 Task: Send an email with the signature Lorena Ramirez with the subject Request for feedback on an investor presentation and the message I am writing to request a review of the project stakeholder analysis. from softage.3@softage.net to softage.2@softage.net with an attached audio file Audio_press_release.mp3 and move the email from Sent Items to the folder Performance metrics
Action: Mouse moved to (188, 219)
Screenshot: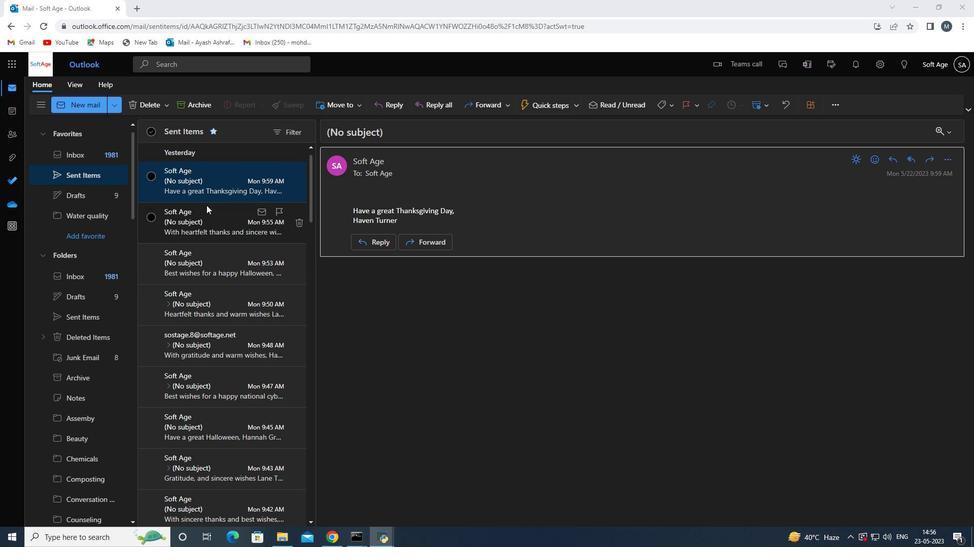 
Action: Mouse scrolled (188, 220) with delta (0, 0)
Screenshot: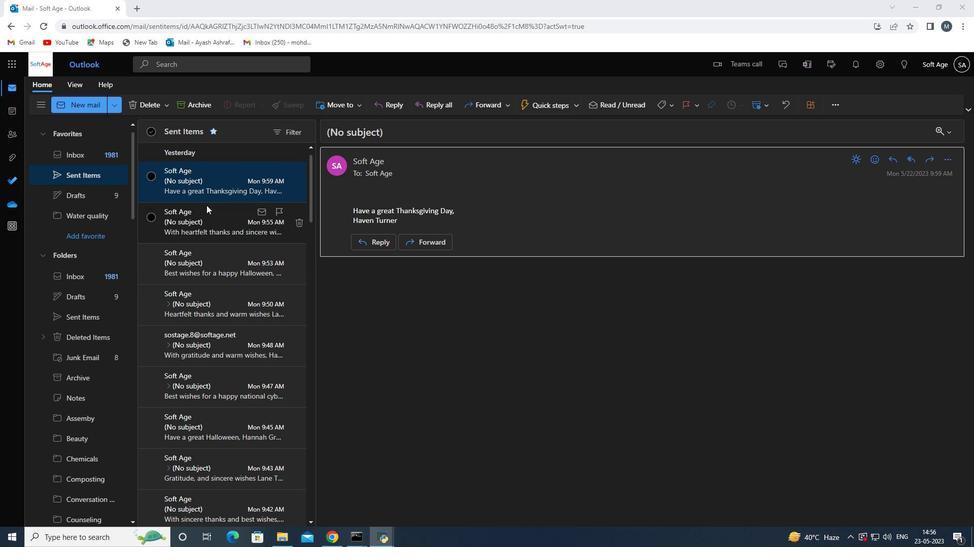 
Action: Mouse scrolled (188, 220) with delta (0, 0)
Screenshot: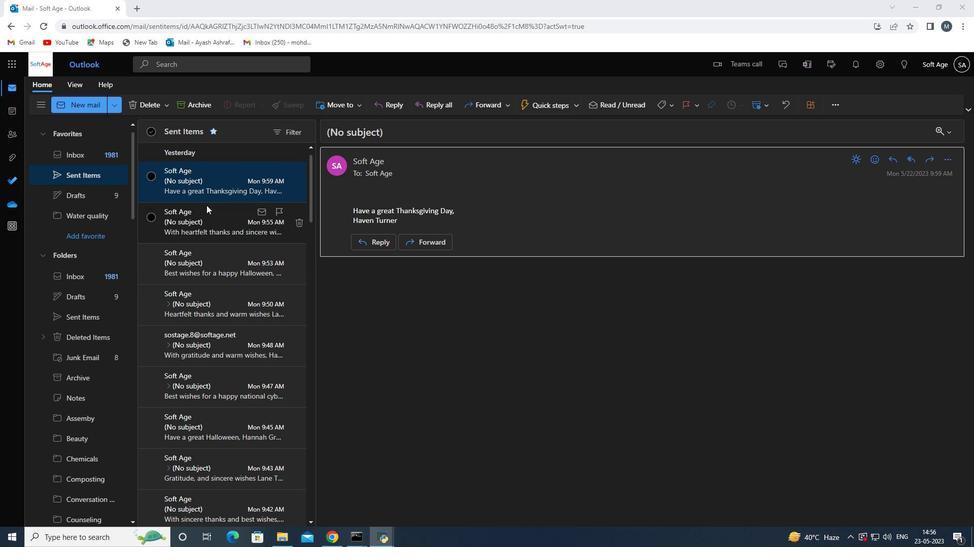 
Action: Mouse scrolled (188, 220) with delta (0, 0)
Screenshot: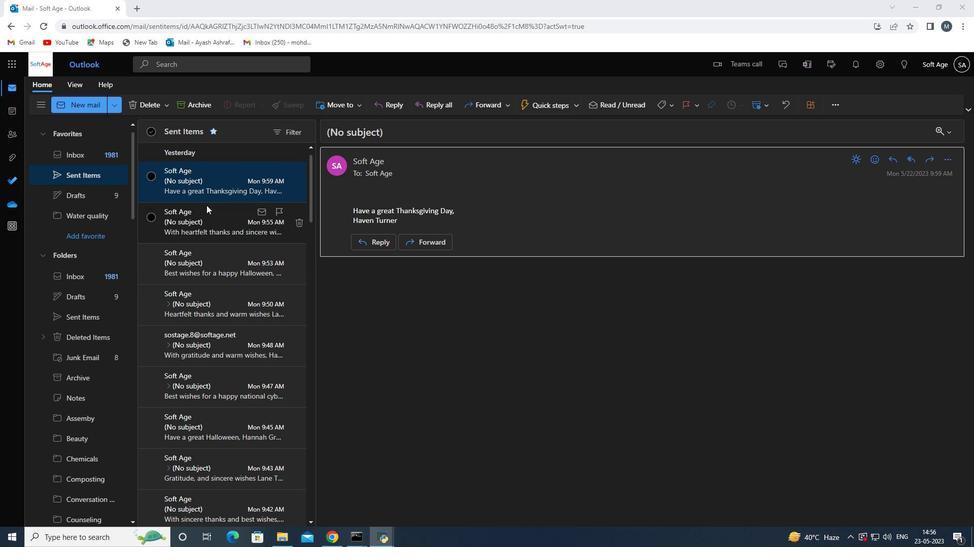 
Action: Mouse scrolled (188, 220) with delta (0, 0)
Screenshot: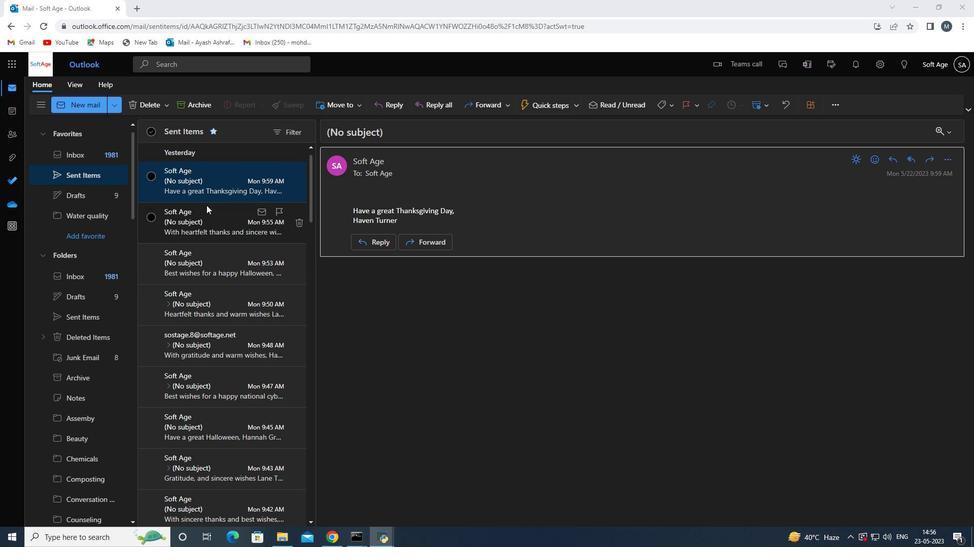 
Action: Mouse moved to (86, 154)
Screenshot: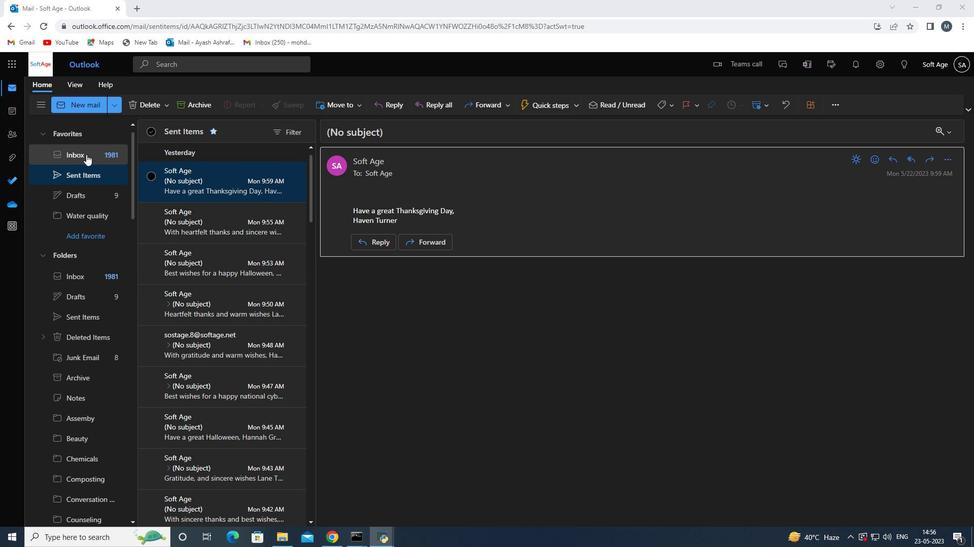 
Action: Mouse pressed left at (86, 154)
Screenshot: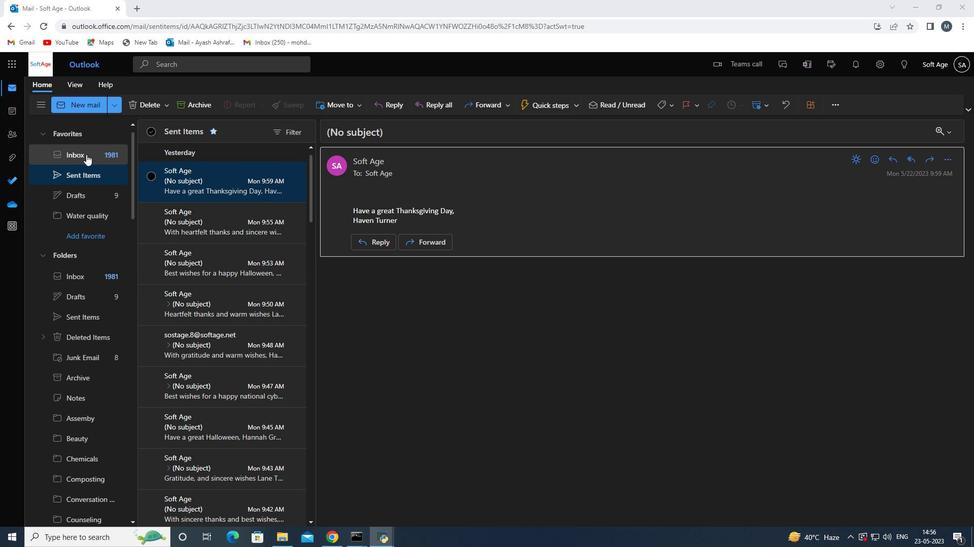 
Action: Mouse moved to (70, 104)
Screenshot: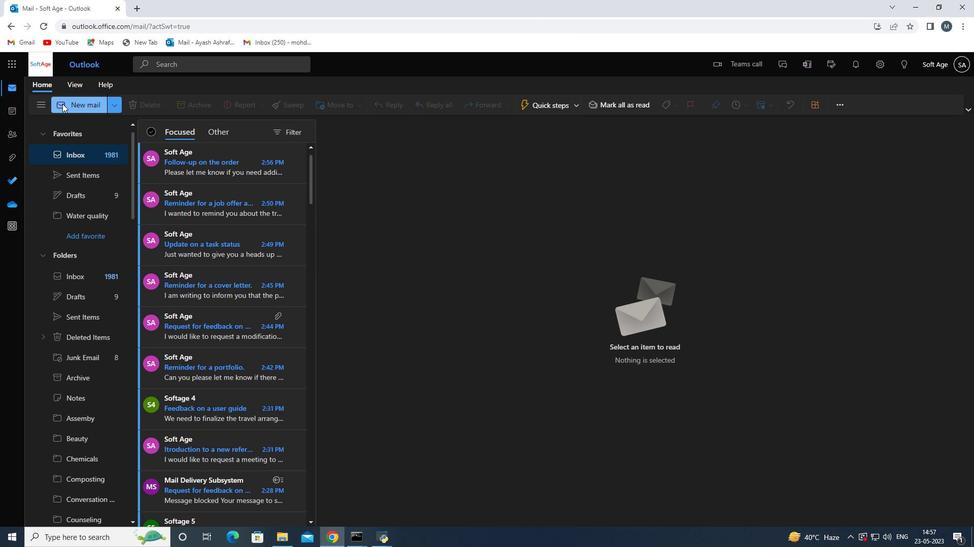 
Action: Mouse pressed left at (70, 104)
Screenshot: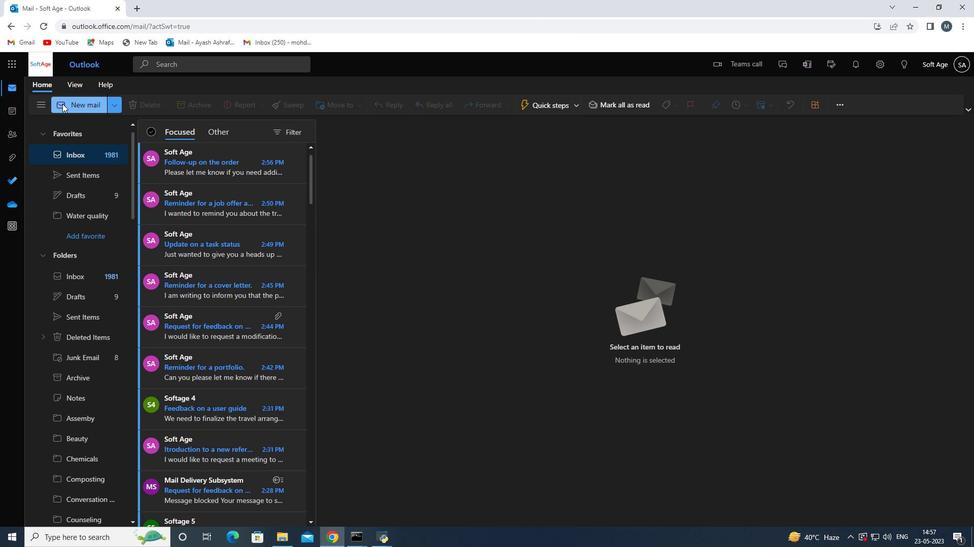 
Action: Mouse moved to (688, 99)
Screenshot: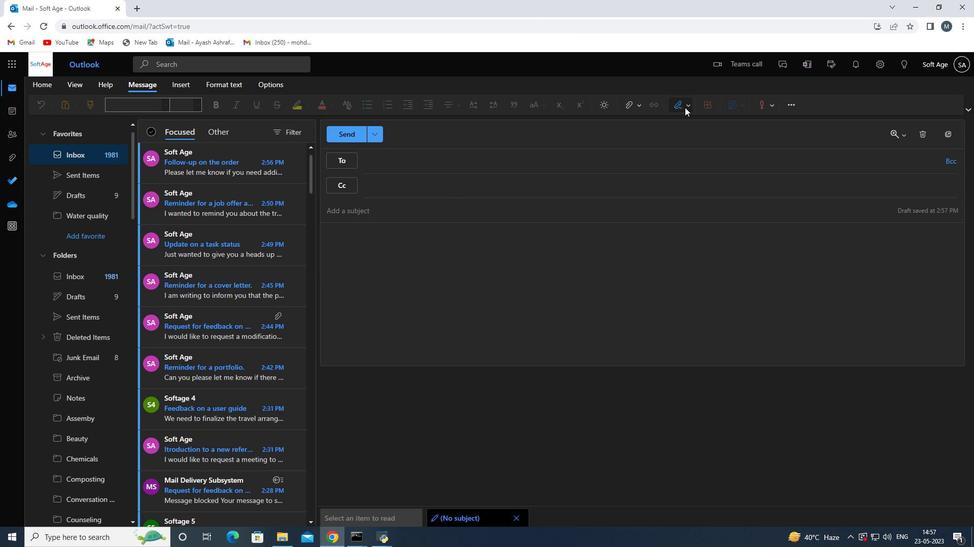 
Action: Mouse pressed left at (688, 99)
Screenshot: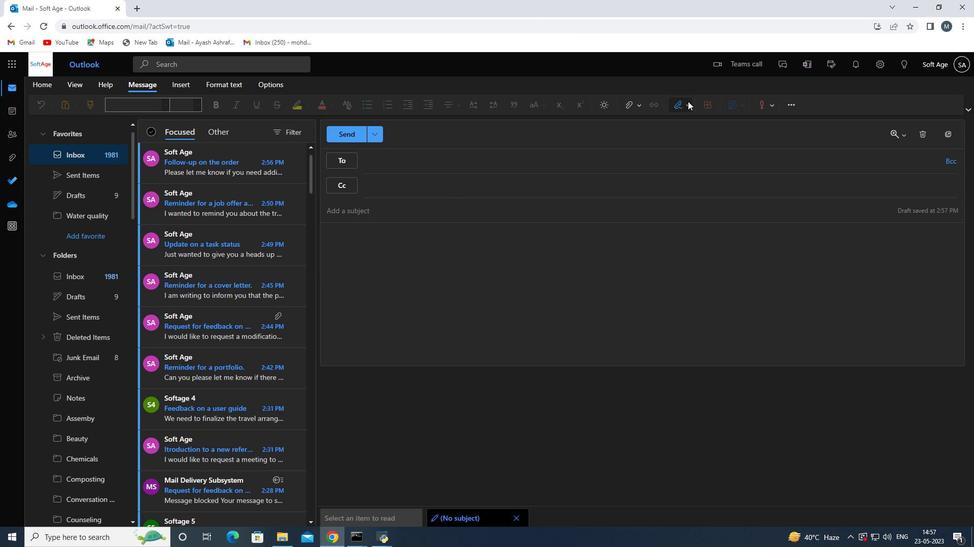 
Action: Mouse moved to (667, 144)
Screenshot: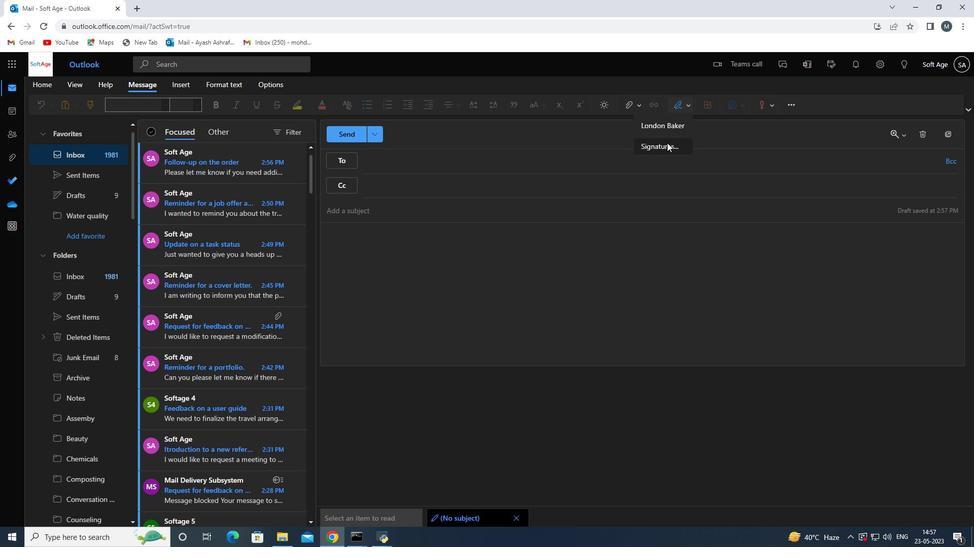 
Action: Mouse pressed left at (667, 144)
Screenshot: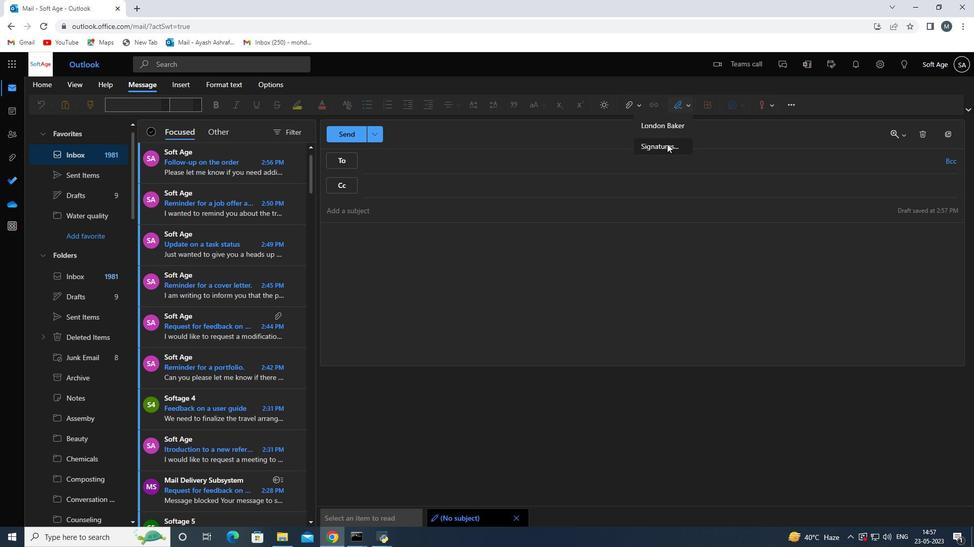 
Action: Mouse moved to (694, 183)
Screenshot: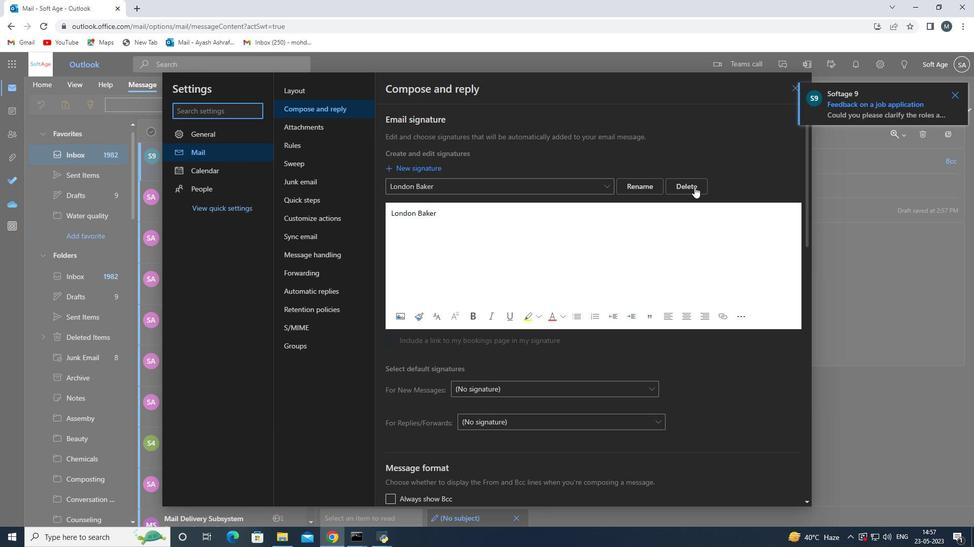 
Action: Mouse pressed left at (694, 183)
Screenshot: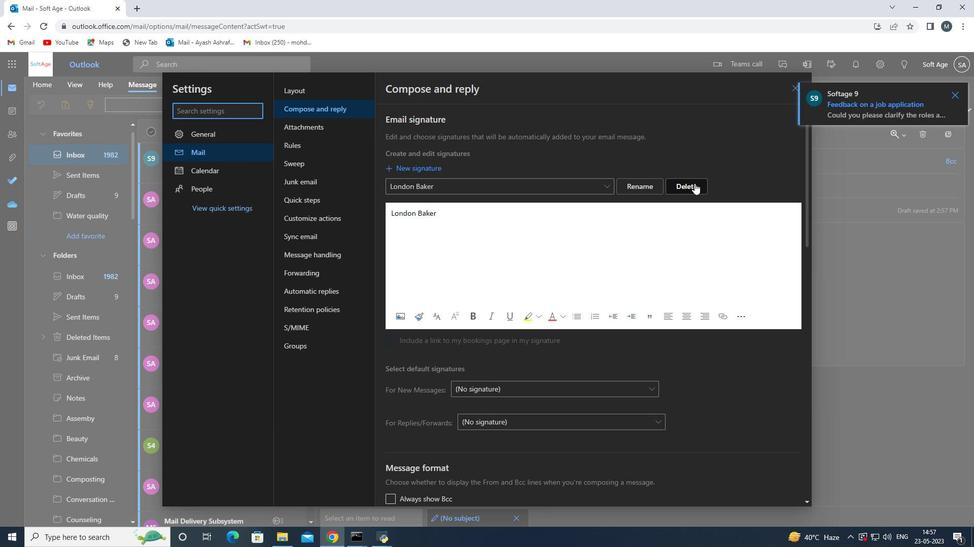 
Action: Mouse moved to (492, 188)
Screenshot: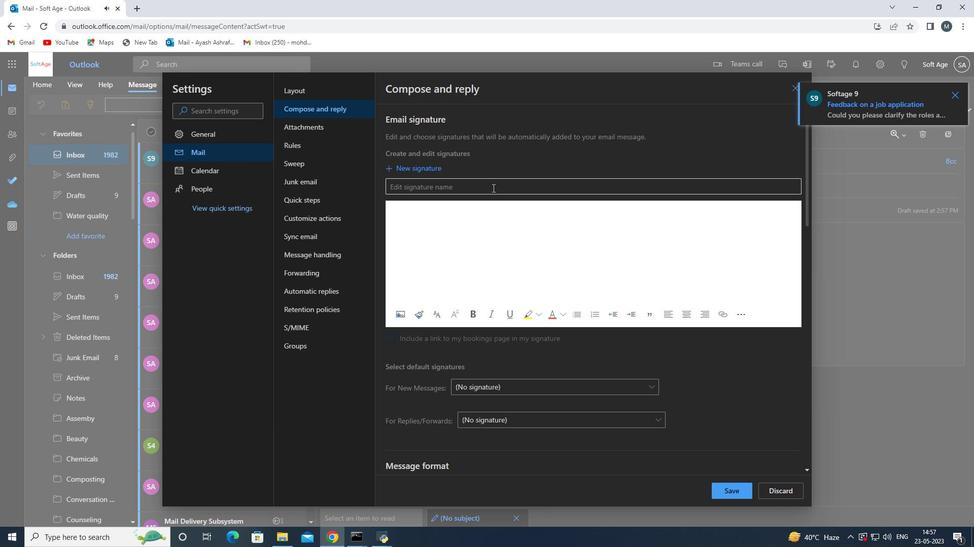 
Action: Mouse pressed left at (492, 188)
Screenshot: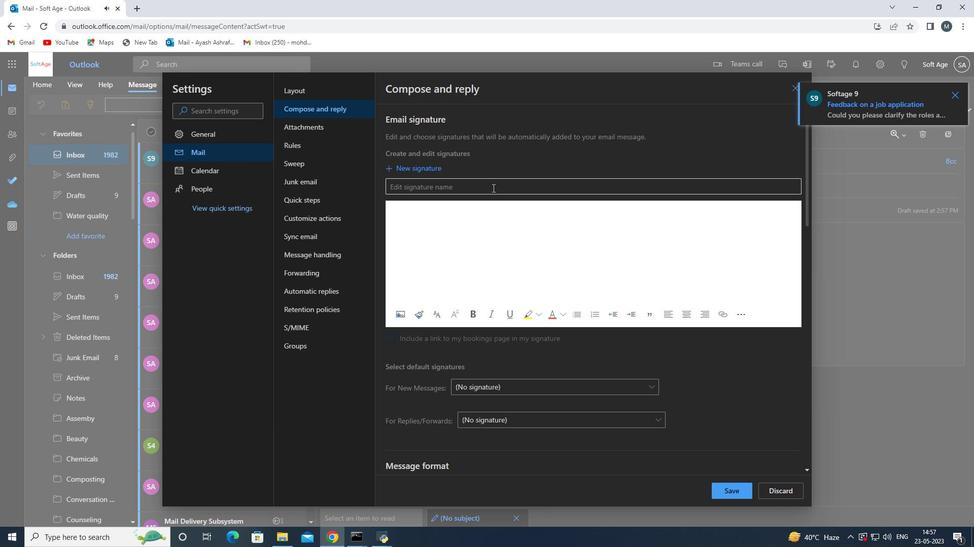 
Action: Key pressed <Key.shift>Lorena<Key.space><Key.shift>ramirez<Key.space>
Screenshot: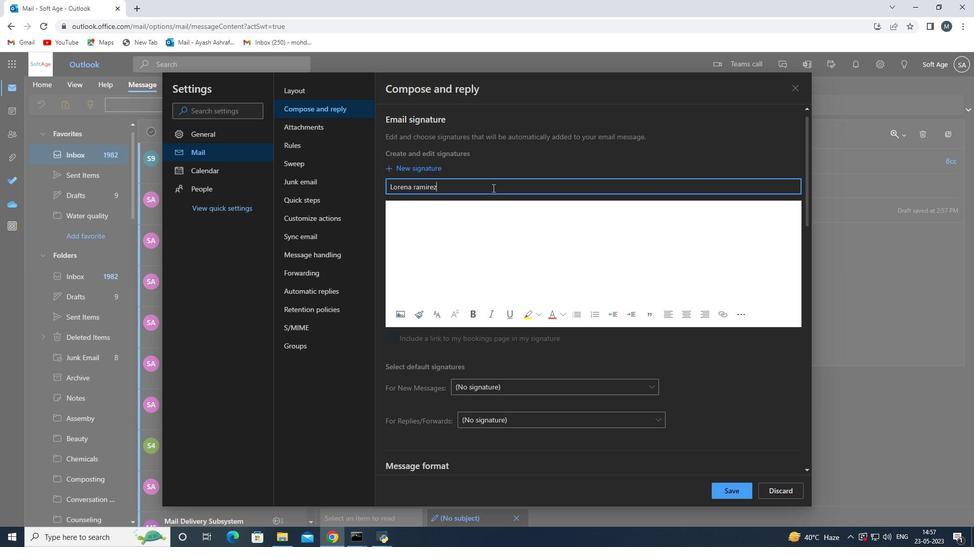 
Action: Mouse moved to (414, 187)
Screenshot: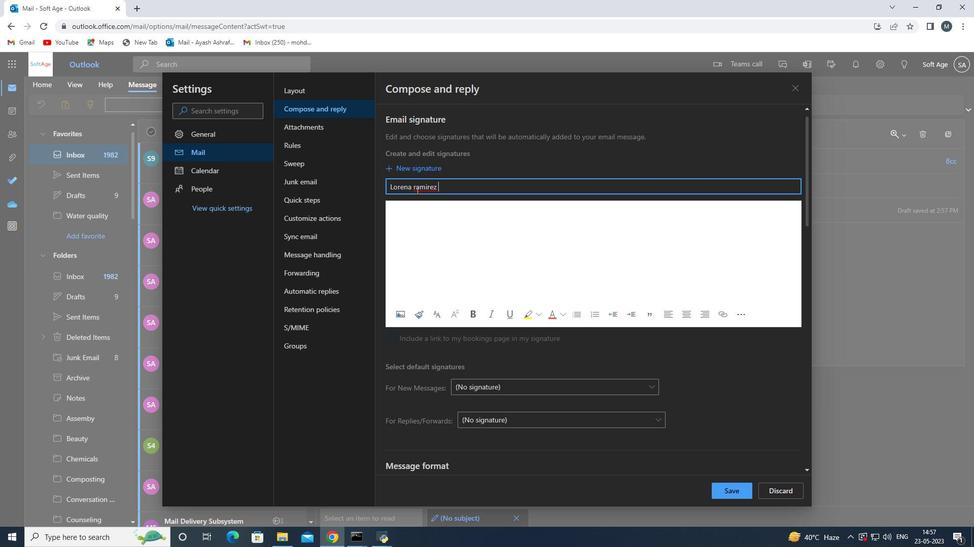 
Action: Mouse pressed left at (414, 187)
Screenshot: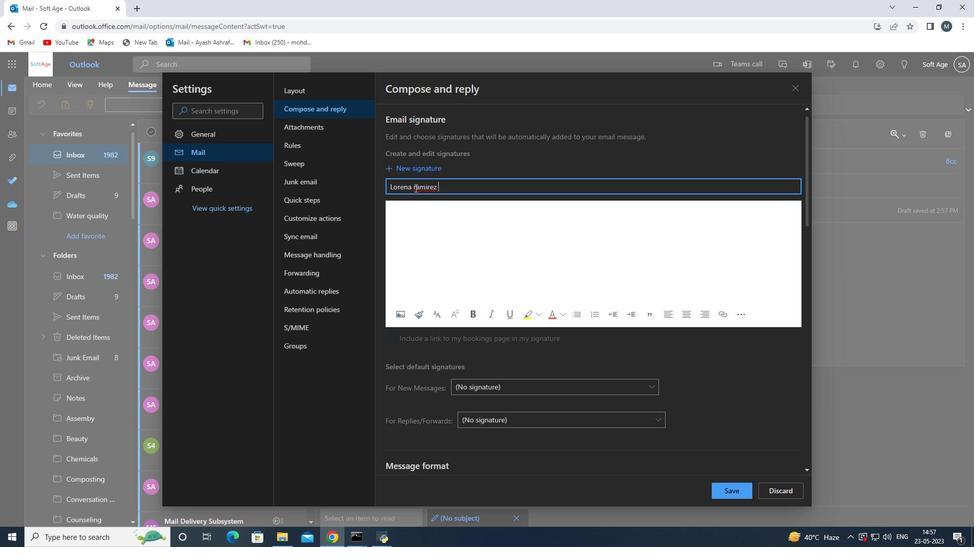 
Action: Mouse moved to (417, 189)
Screenshot: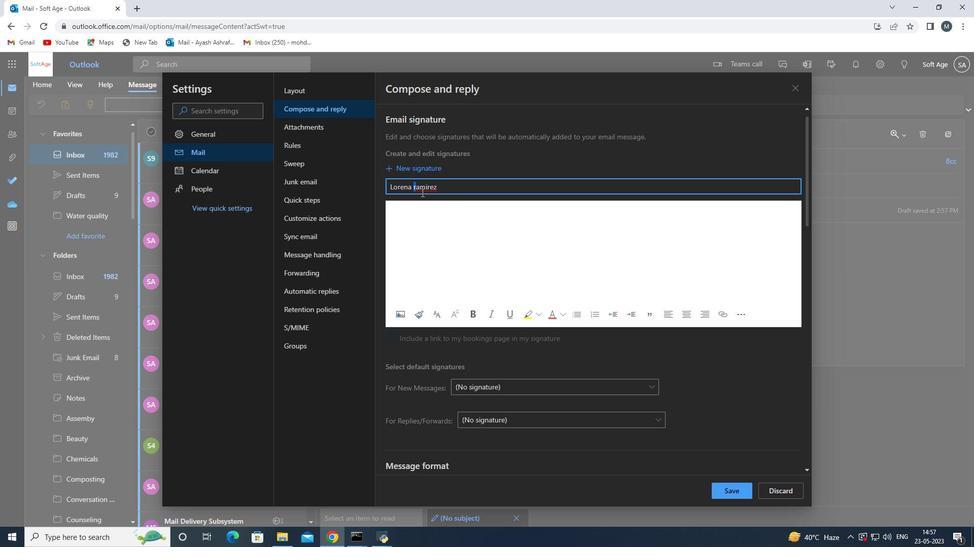 
Action: Mouse pressed left at (417, 189)
Screenshot: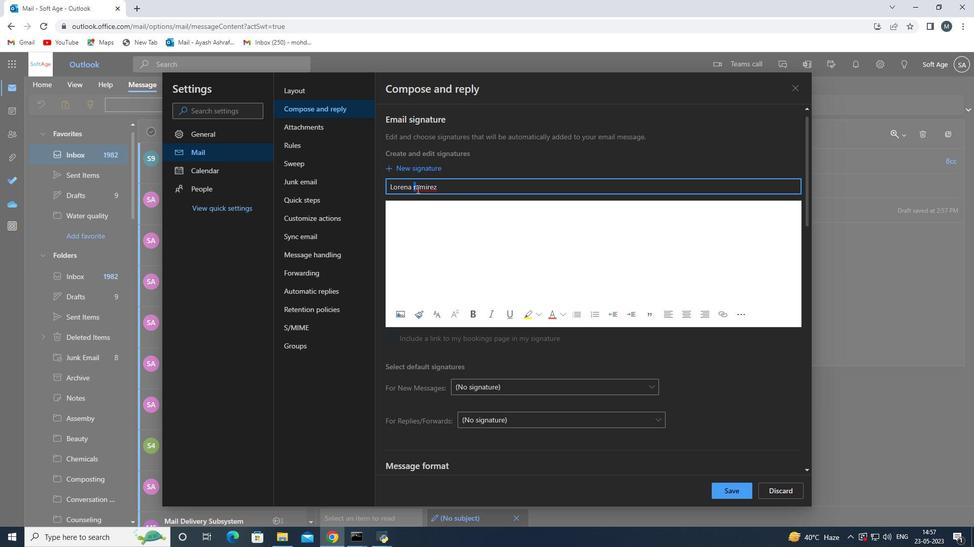 
Action: Mouse moved to (416, 189)
Screenshot: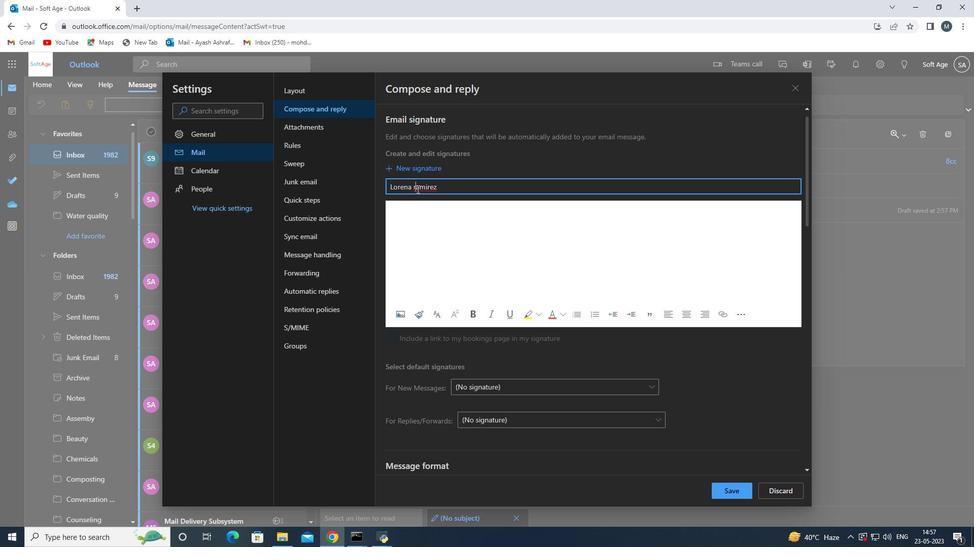 
Action: Mouse pressed left at (416, 189)
Screenshot: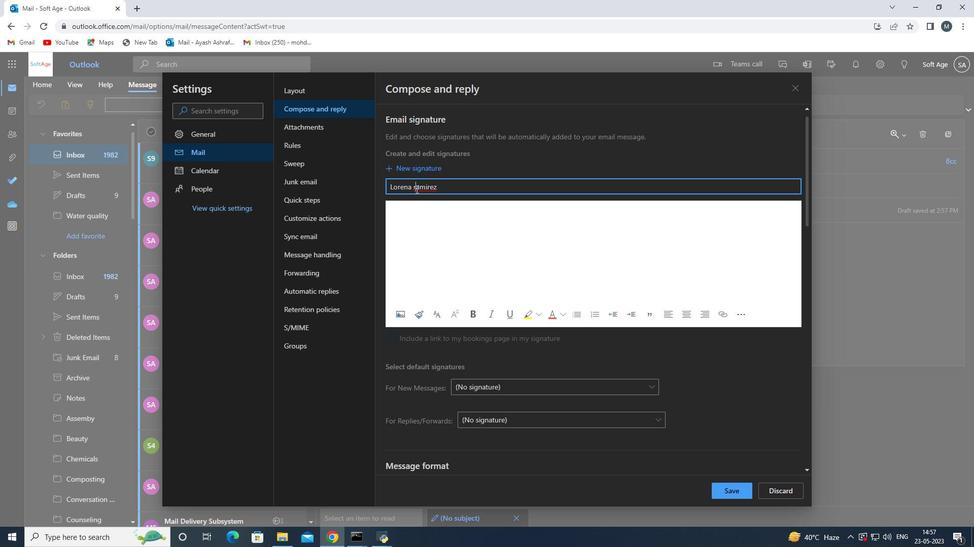 
Action: Mouse moved to (422, 190)
Screenshot: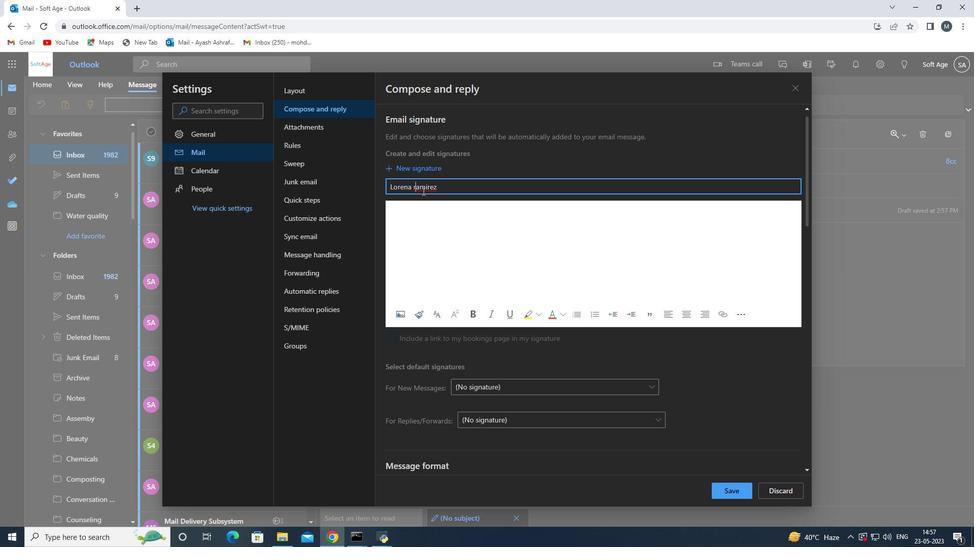 
Action: Key pressed <Key.backspace><Key.shift>R
Screenshot: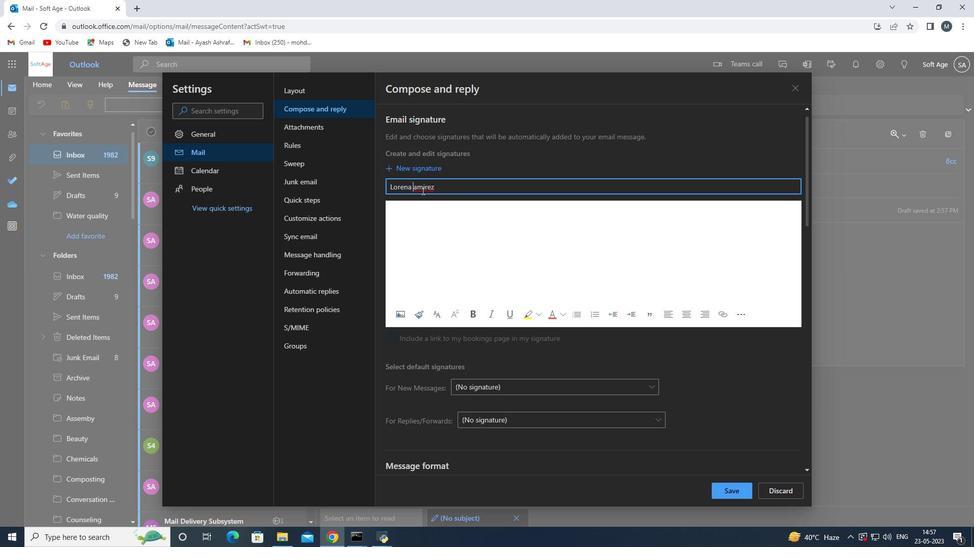 
Action: Mouse moved to (459, 214)
Screenshot: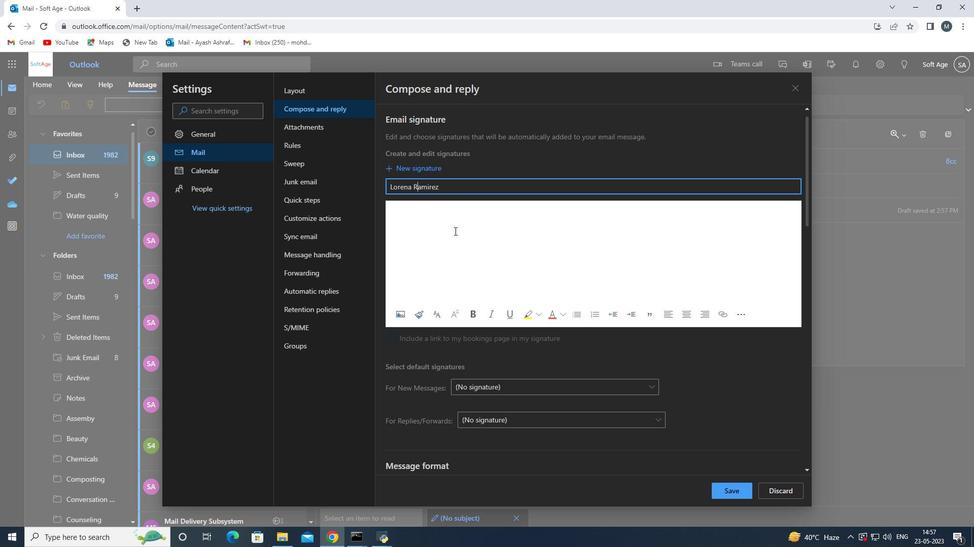
Action: Mouse pressed left at (459, 214)
Screenshot: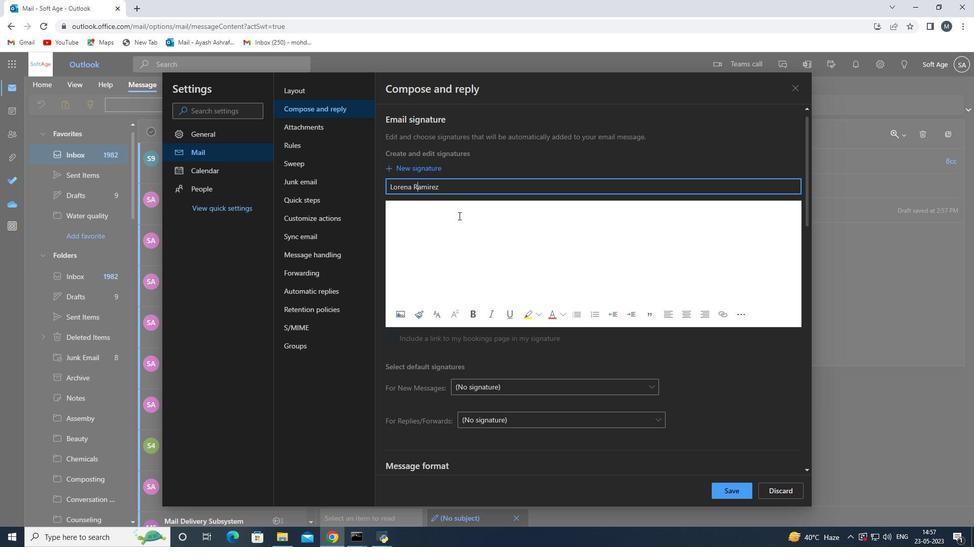 
Action: Key pressed <Key.shift>Lorena<Key.space><Key.shift>Ramirez
Screenshot: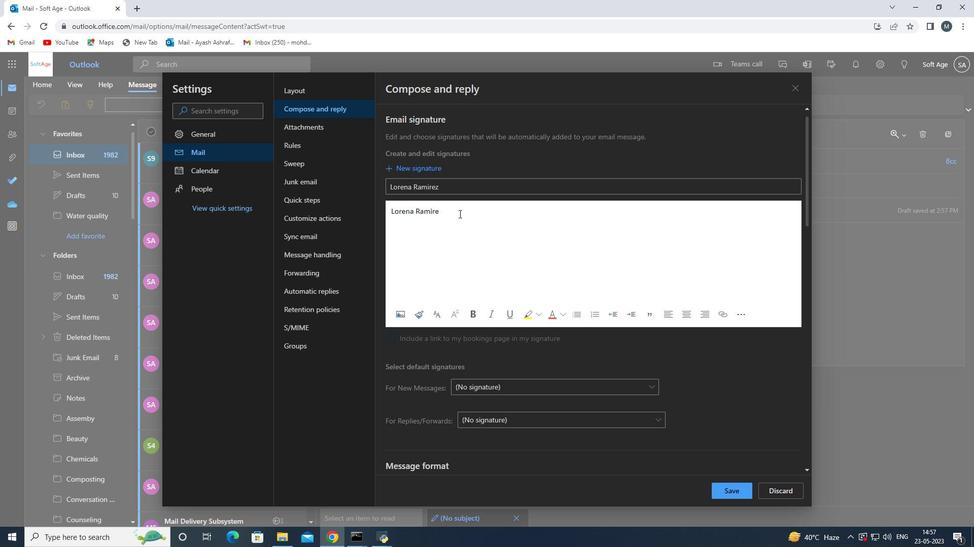 
Action: Mouse moved to (729, 495)
Screenshot: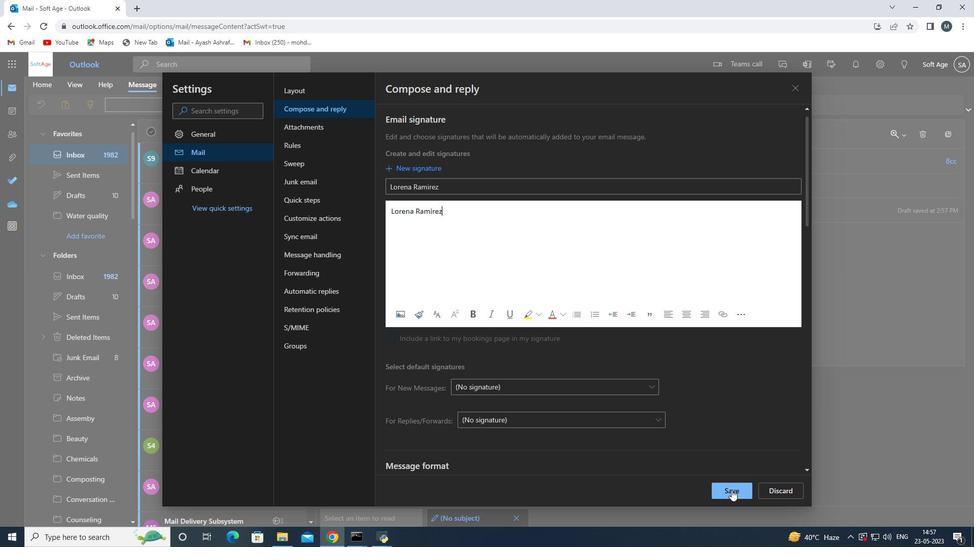
Action: Mouse pressed left at (729, 495)
Screenshot: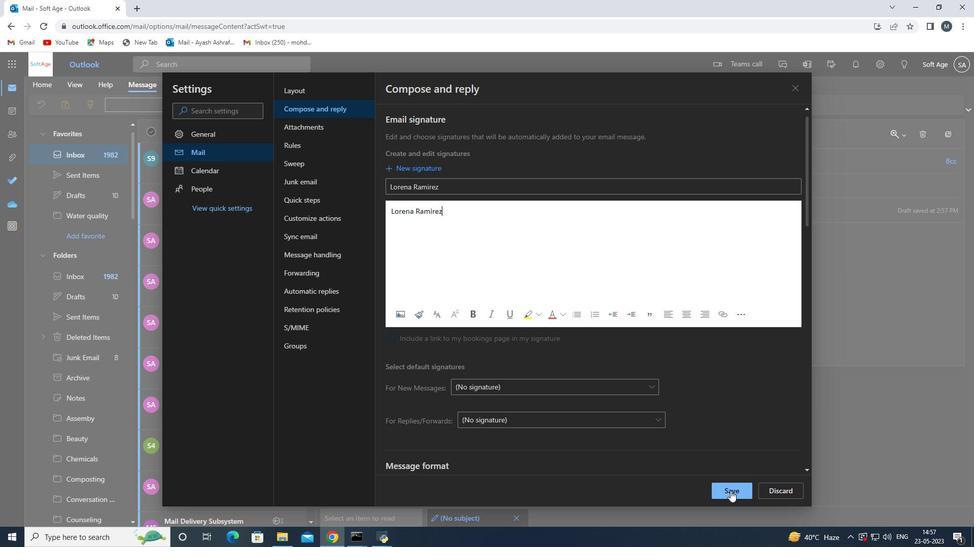 
Action: Mouse moved to (624, 224)
Screenshot: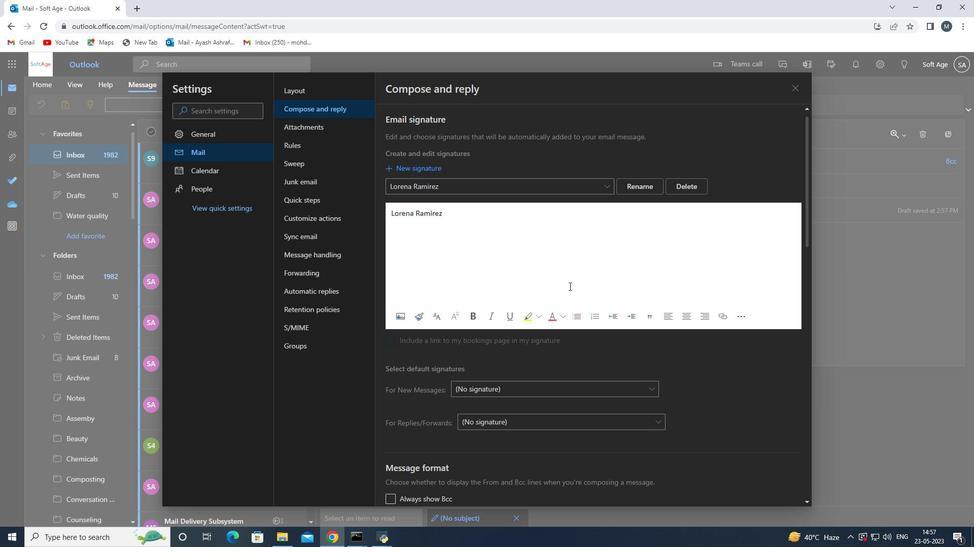 
Action: Mouse scrolled (617, 235) with delta (0, 0)
Screenshot: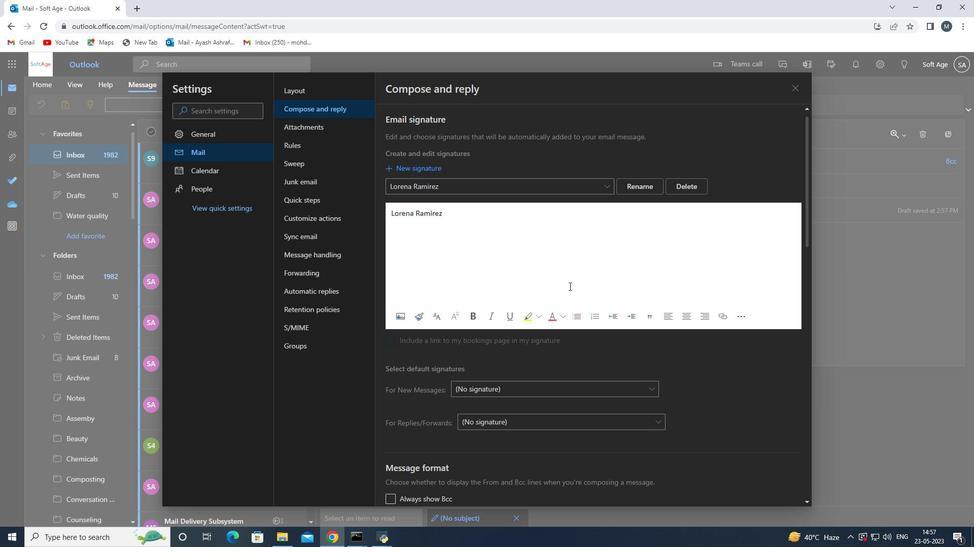 
Action: Mouse moved to (624, 223)
Screenshot: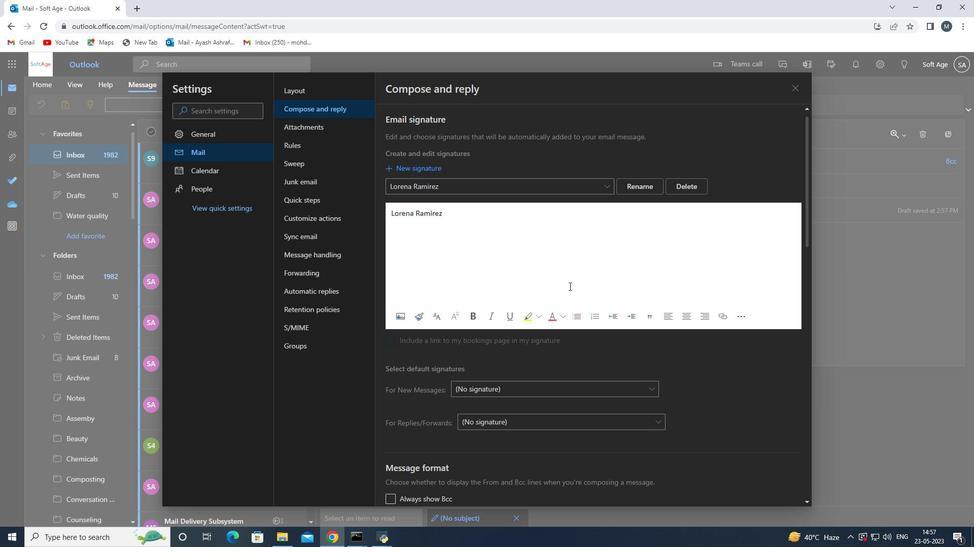 
Action: Mouse scrolled (622, 230) with delta (0, 0)
Screenshot: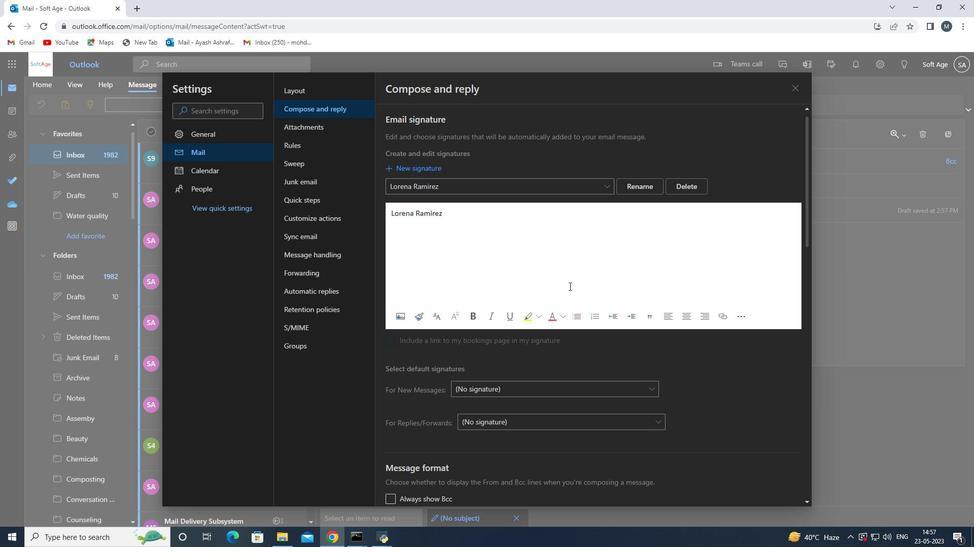 
Action: Mouse scrolled (623, 228) with delta (0, 0)
Screenshot: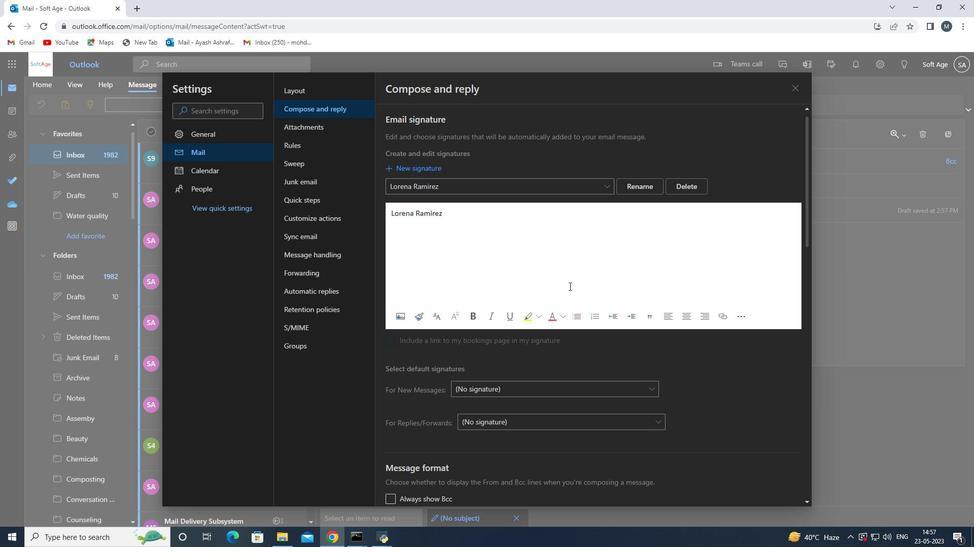 
Action: Mouse scrolled (624, 227) with delta (0, 0)
Screenshot: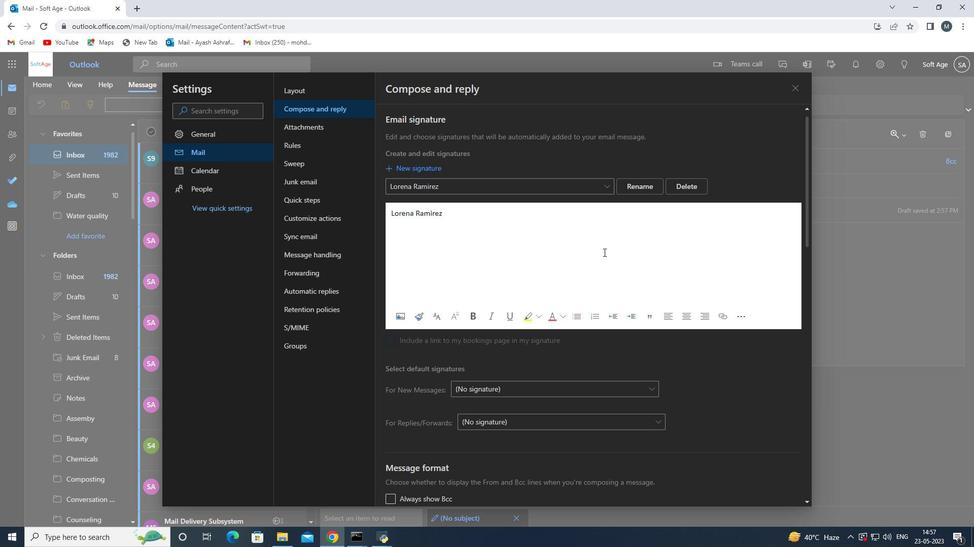 
Action: Mouse moved to (624, 222)
Screenshot: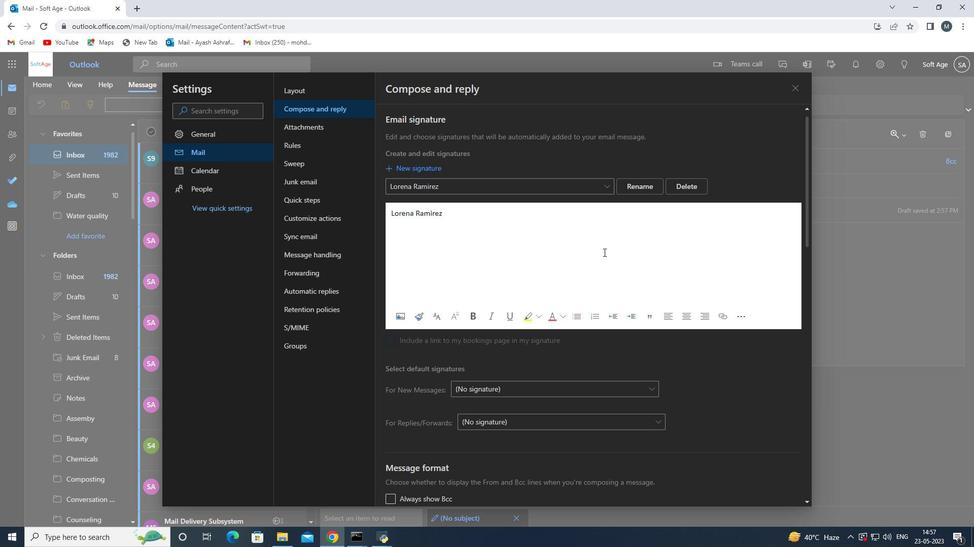 
Action: Mouse scrolled (624, 227) with delta (0, 0)
Screenshot: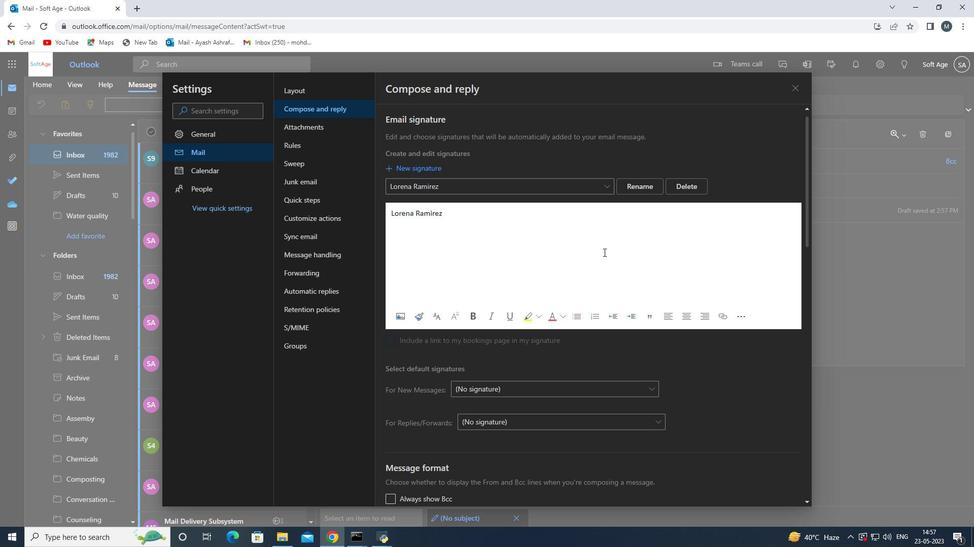 
Action: Mouse moved to (795, 91)
Screenshot: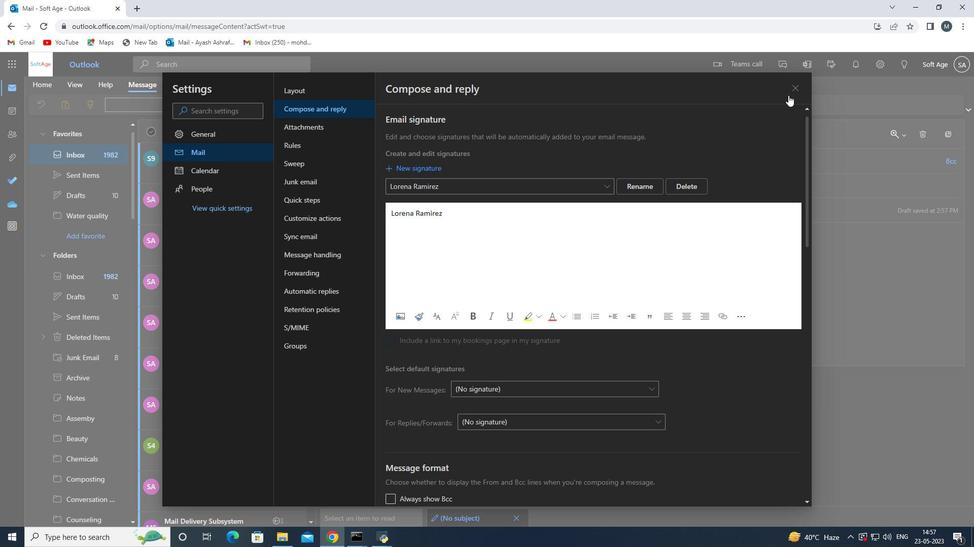 
Action: Mouse pressed left at (795, 91)
Screenshot: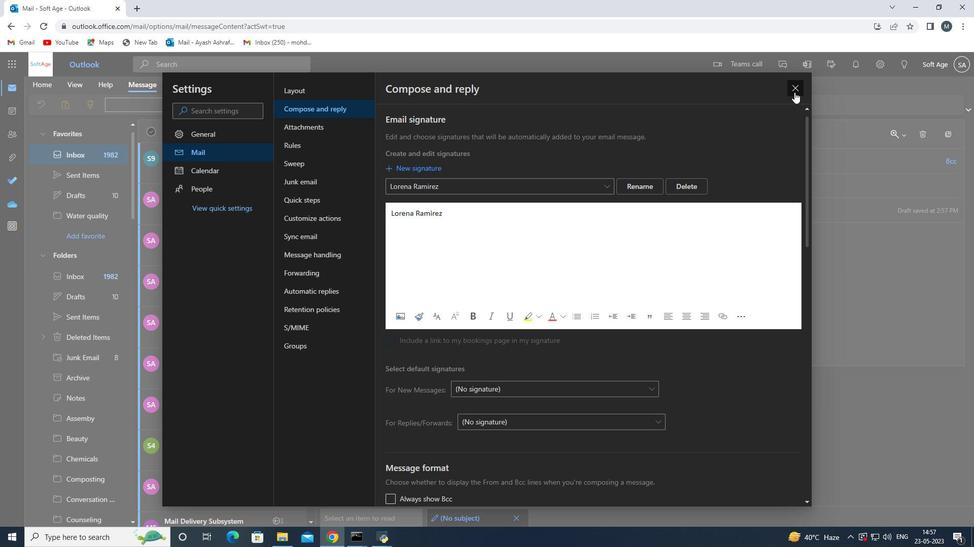 
Action: Mouse moved to (403, 210)
Screenshot: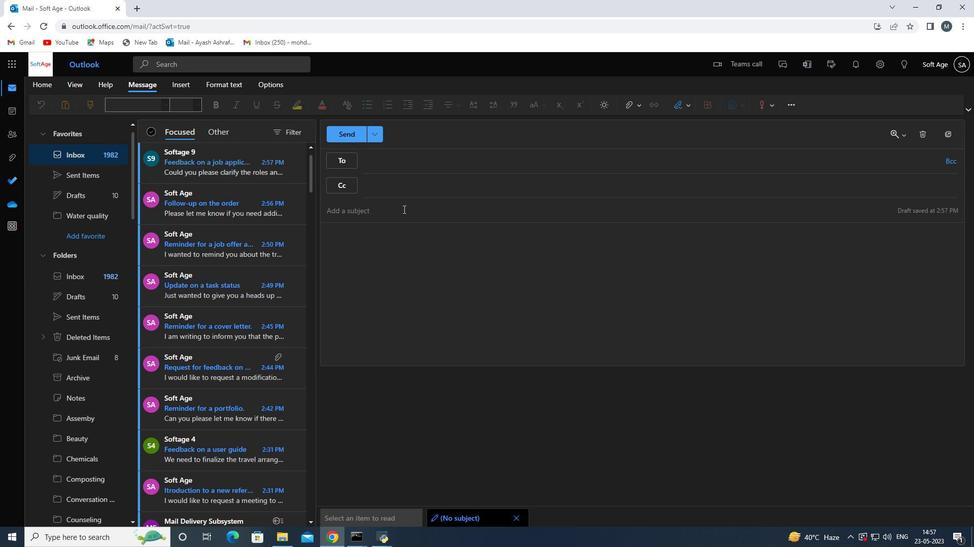 
Action: Mouse pressed left at (403, 210)
Screenshot: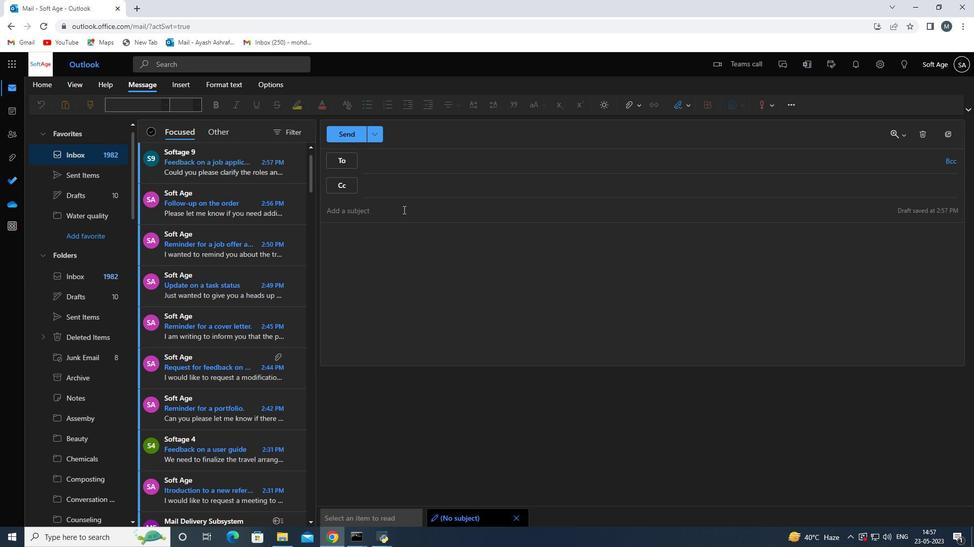 
Action: Key pressed <Key.shift>request<Key.space>for<Key.space>feedback<Key.space>on<Key.space>an<Key.space>investor<Key.space>presentation<Key.space>a<Key.backspace><Key.enter>
Screenshot: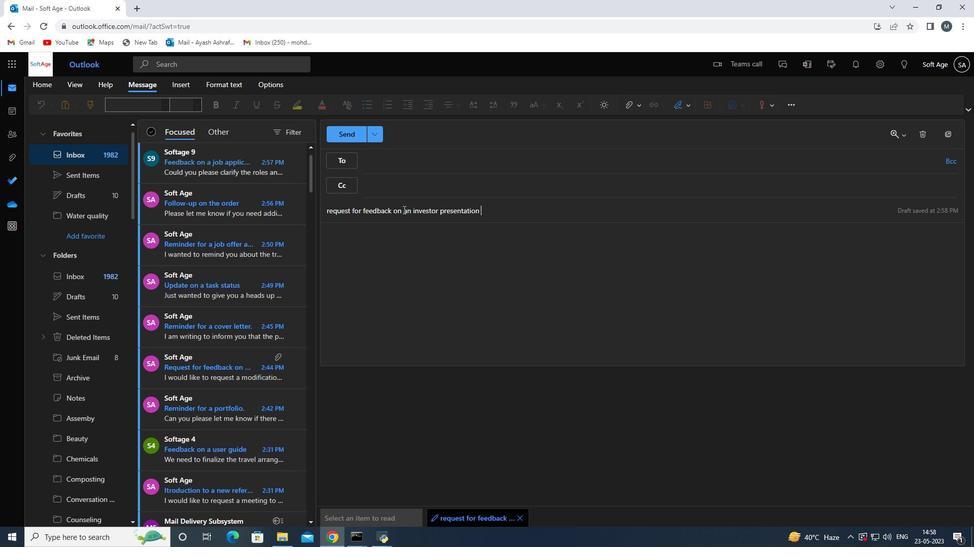 
Action: Mouse moved to (328, 212)
Screenshot: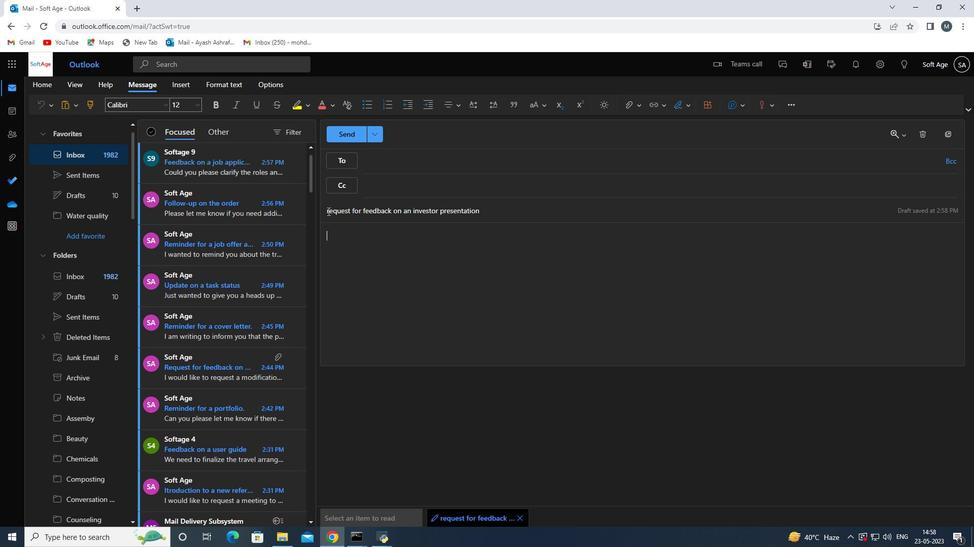 
Action: Mouse pressed left at (328, 212)
Screenshot: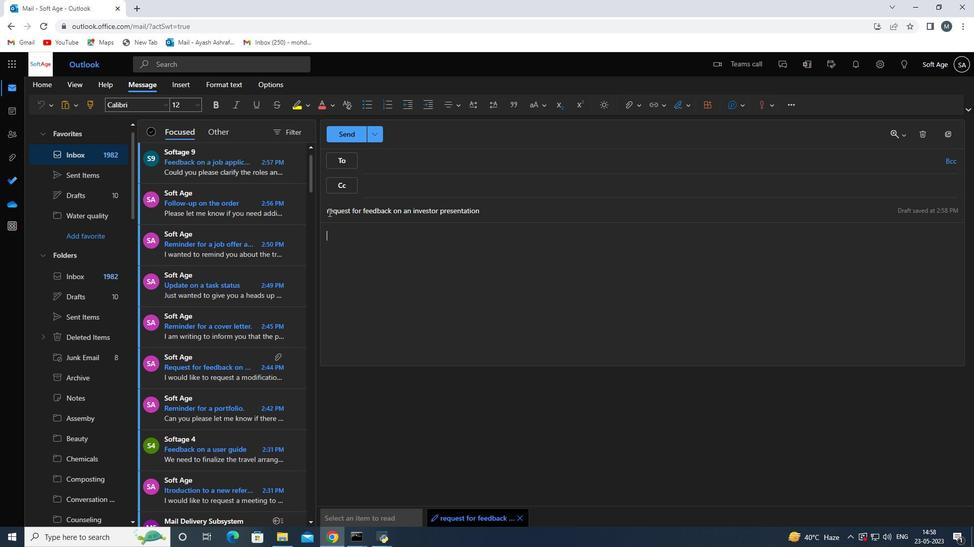 
Action: Mouse moved to (339, 215)
Screenshot: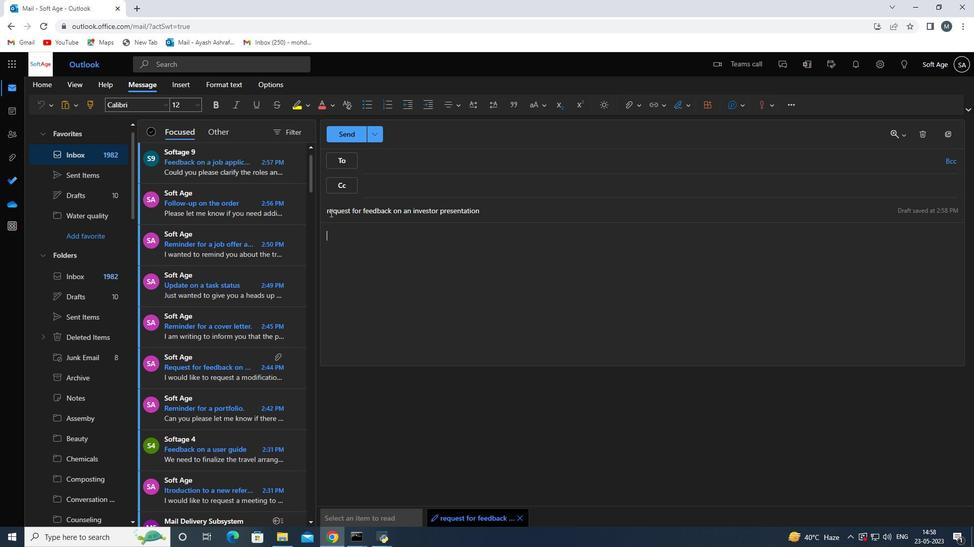 
Action: Key pressed <Key.backspace><Key.shift>R
Screenshot: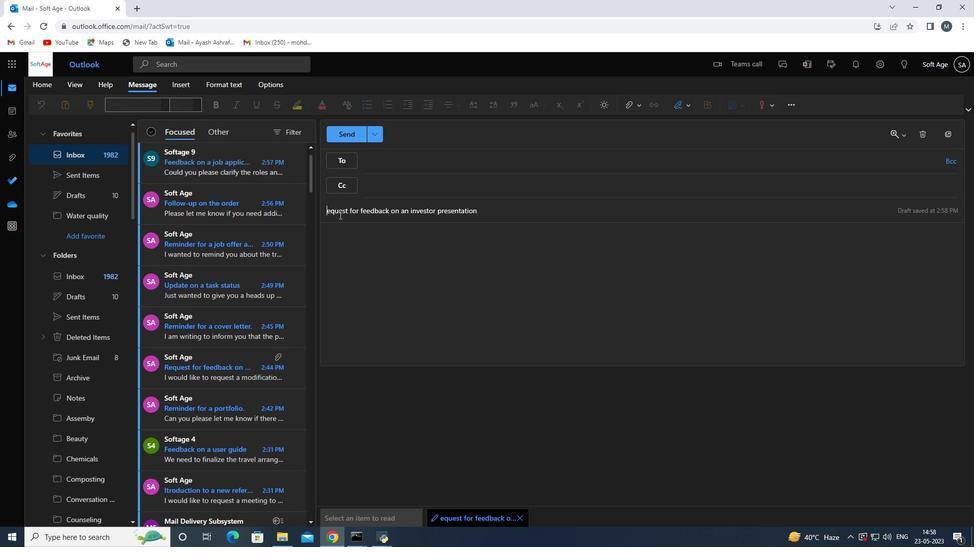 
Action: Mouse moved to (411, 242)
Screenshot: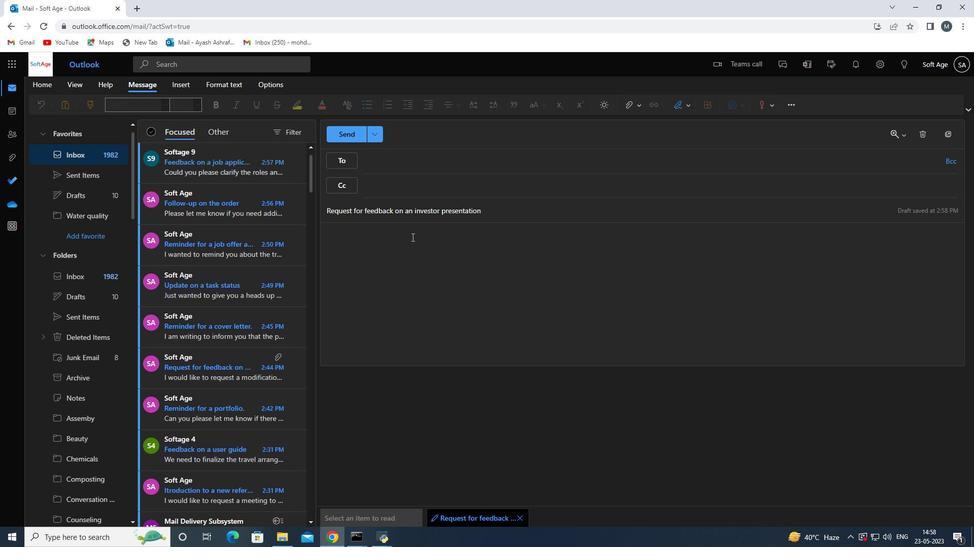 
Action: Mouse pressed left at (411, 242)
Screenshot: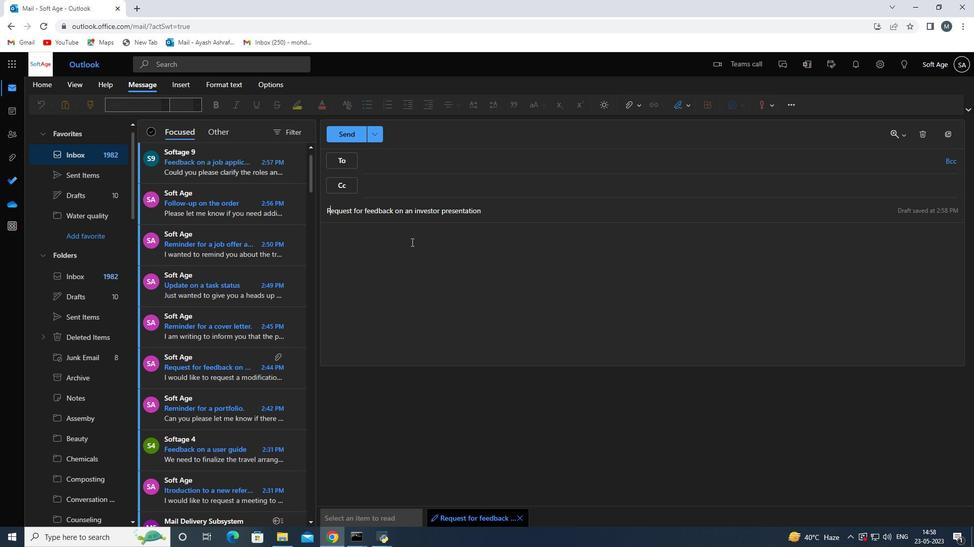 
Action: Key pressed <Key.shift>I<Key.space>am<Key.space>writing<Key.space>t<Key.space>request<Key.space>a<Key.space>rec<Key.backspace>view<Key.space>of<Key.space>the<Key.space>projhect<Key.backspace><Key.backspace><Key.backspace><Key.backspace>ect<Key.space>stakeholder<Key.space>analysis<Key.space>
Screenshot: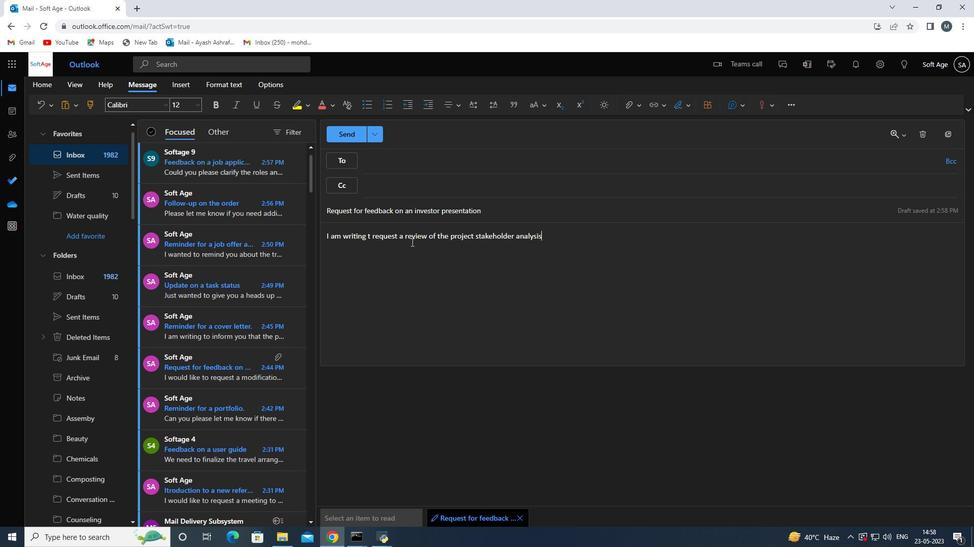 
Action: Mouse moved to (679, 109)
Screenshot: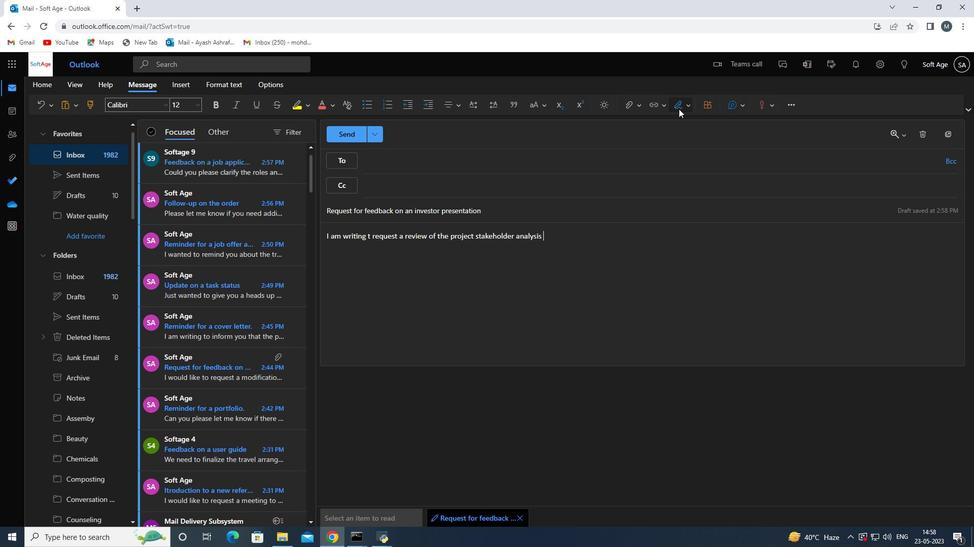 
Action: Mouse pressed left at (679, 109)
Screenshot: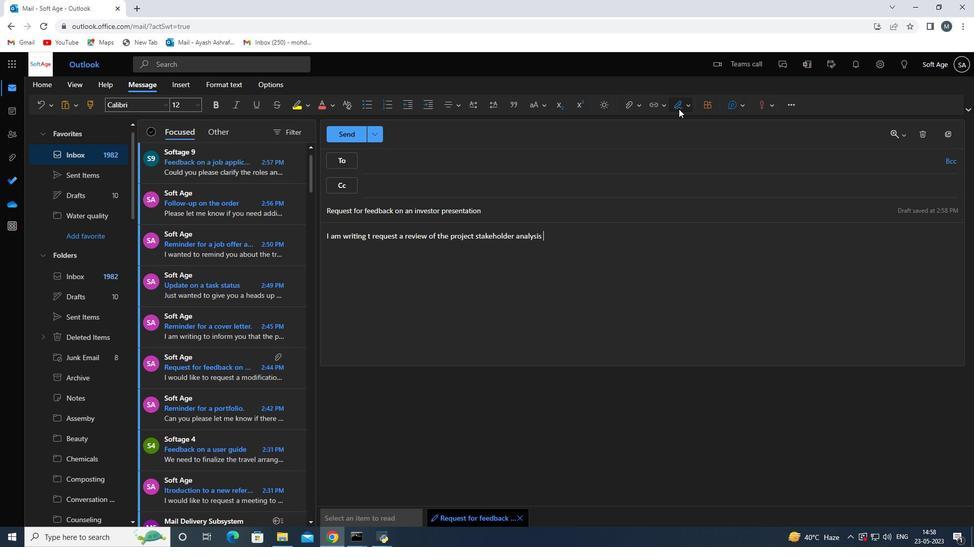 
Action: Mouse moved to (674, 123)
Screenshot: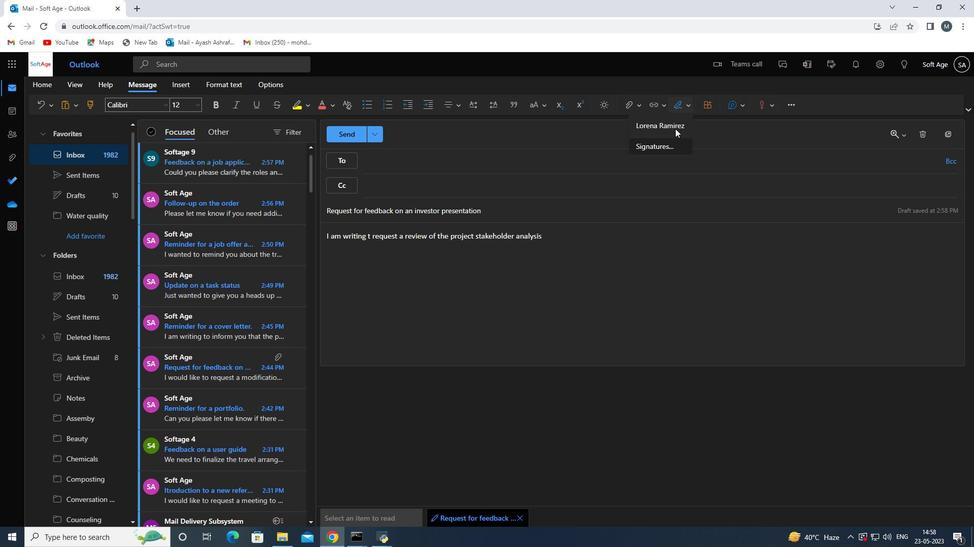 
Action: Mouse pressed left at (674, 123)
Screenshot: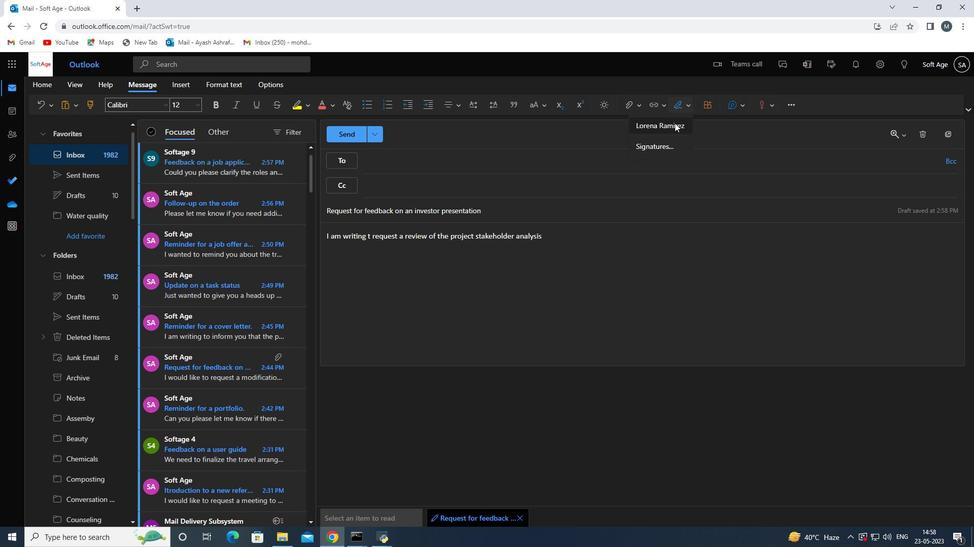 
Action: Mouse moved to (461, 153)
Screenshot: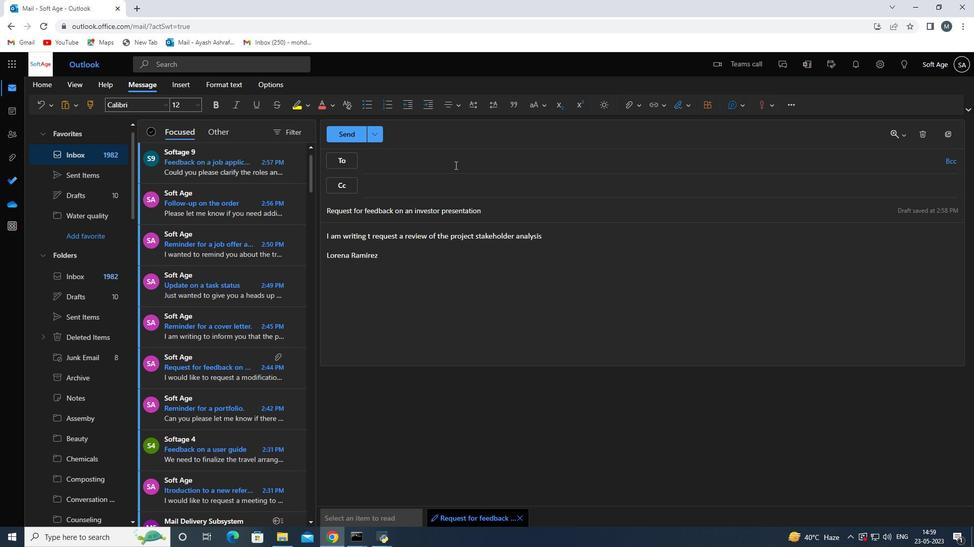 
Action: Mouse pressed left at (461, 153)
Screenshot: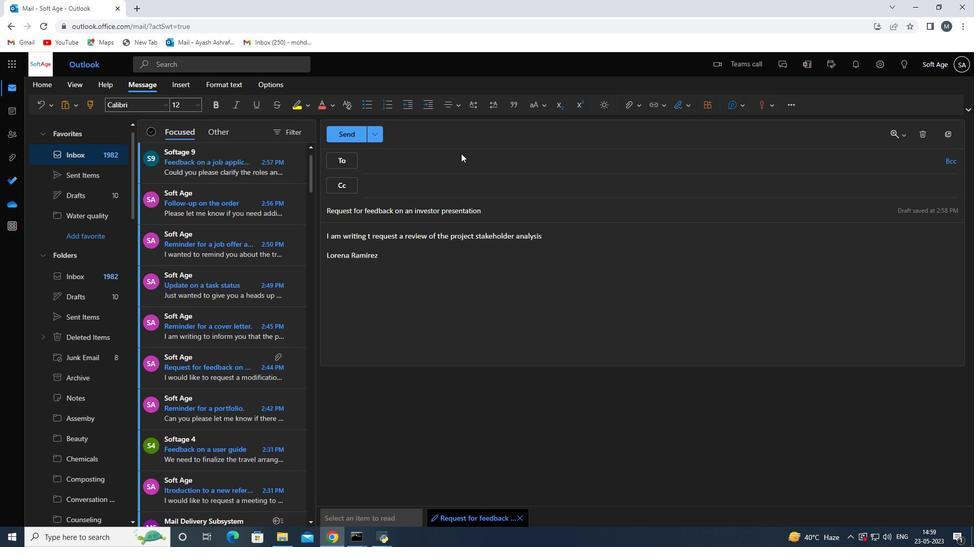 
Action: Mouse moved to (461, 158)
Screenshot: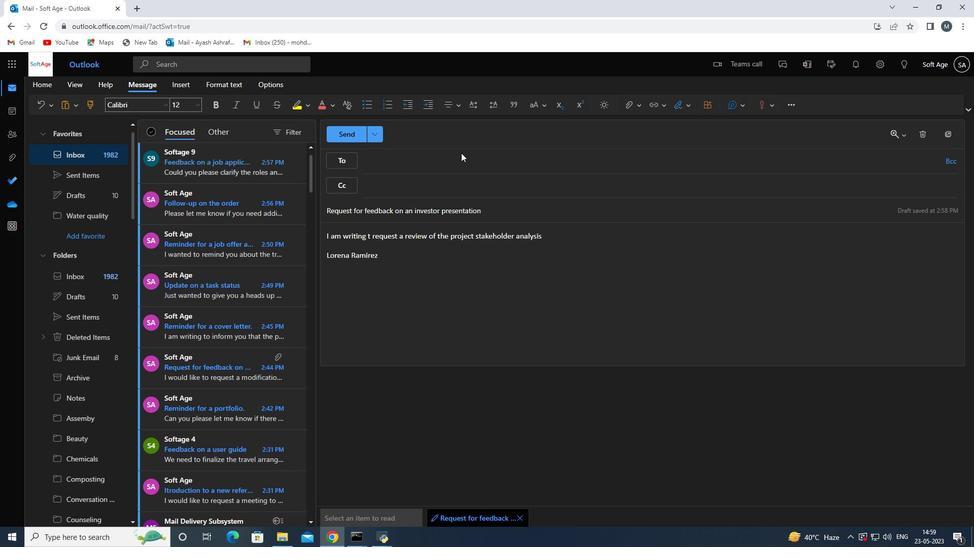 
Action: Mouse pressed left at (461, 158)
Screenshot: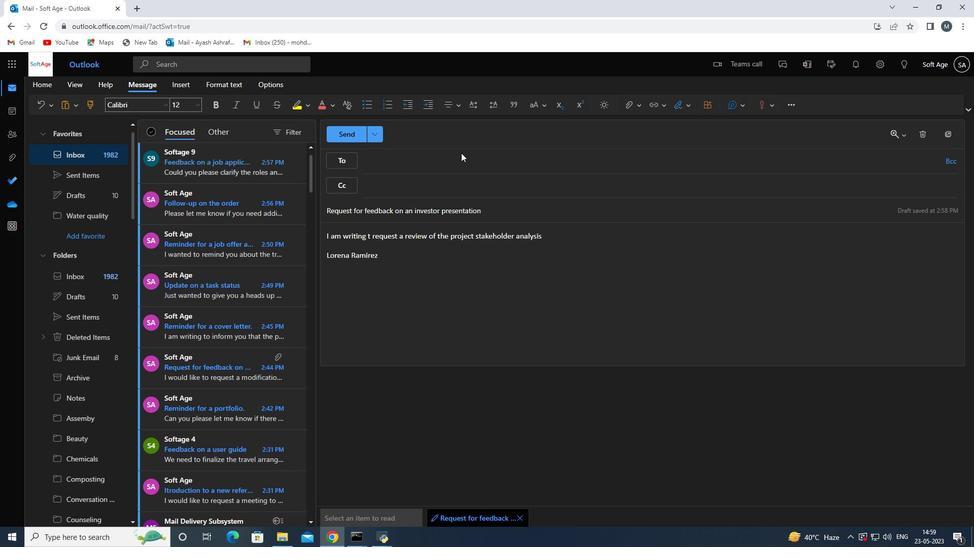 
Action: Key pressed softage.2<Key.shift>2softage
Screenshot: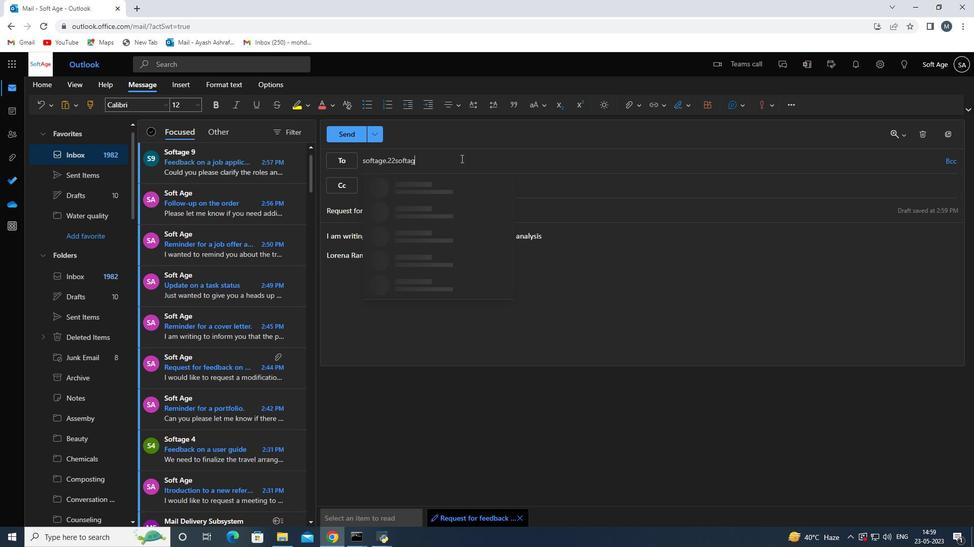 
Action: Mouse moved to (395, 160)
Screenshot: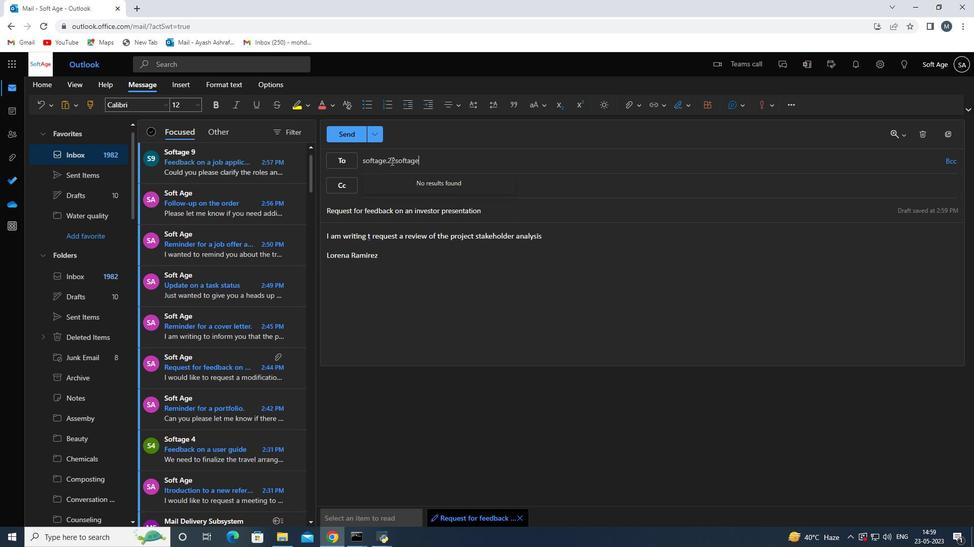 
Action: Mouse pressed left at (395, 160)
Screenshot: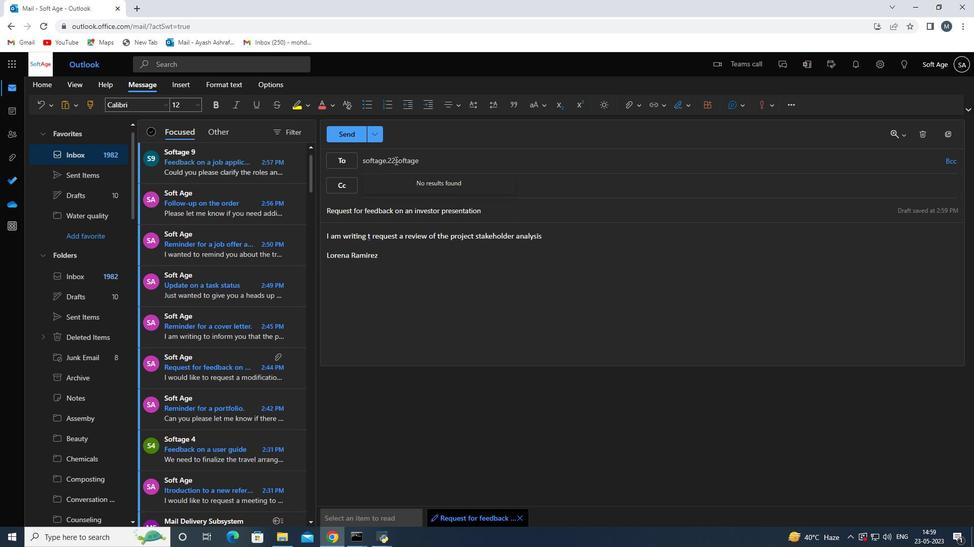 
Action: Mouse moved to (402, 160)
Screenshot: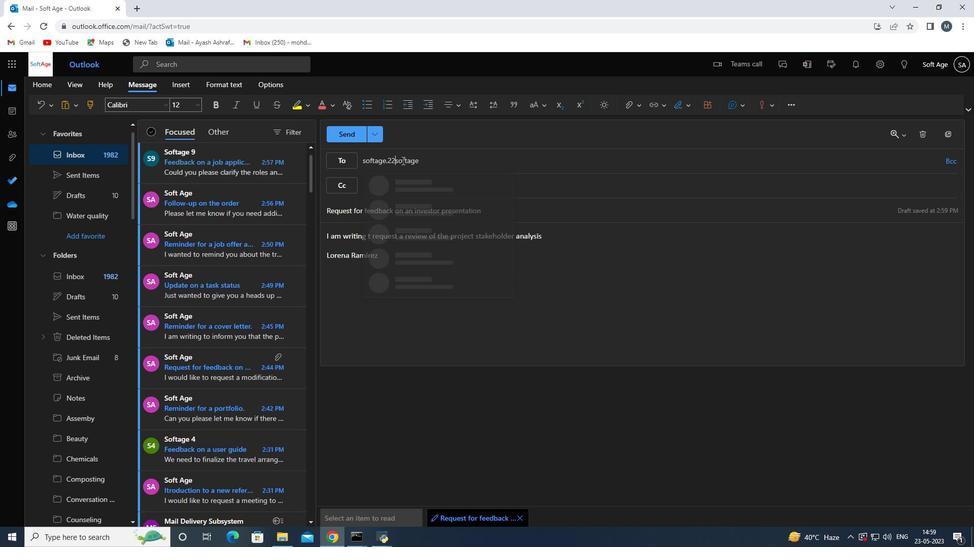 
Action: Key pressed <Key.backspace><Key.shift>#<Key.backspace><Key.shift>@
Screenshot: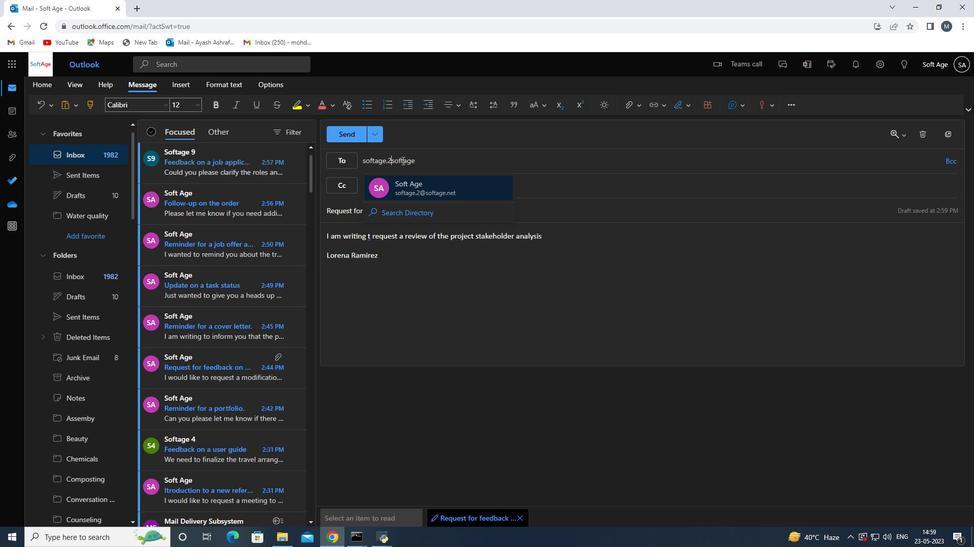
Action: Mouse moved to (446, 212)
Screenshot: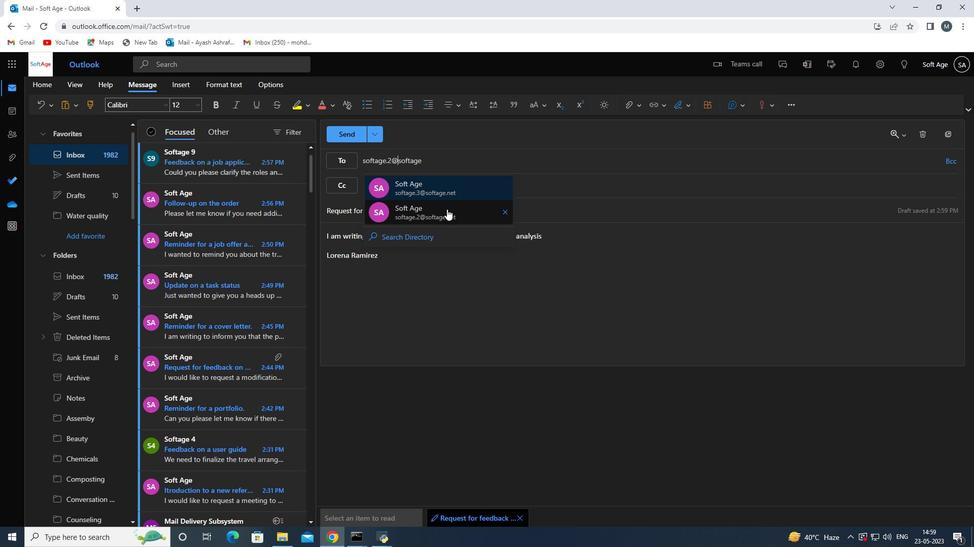 
Action: Mouse pressed left at (446, 212)
Screenshot: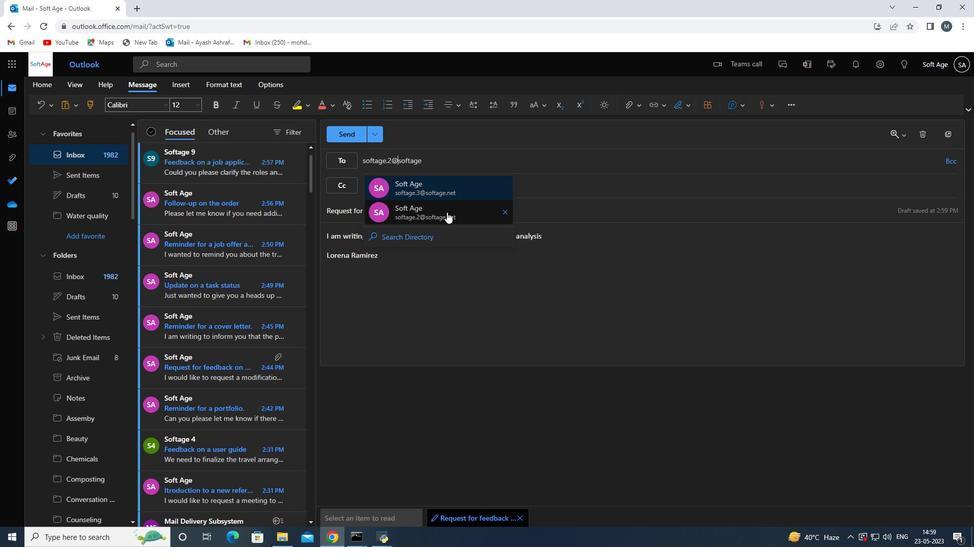 
Action: Mouse moved to (371, 239)
Screenshot: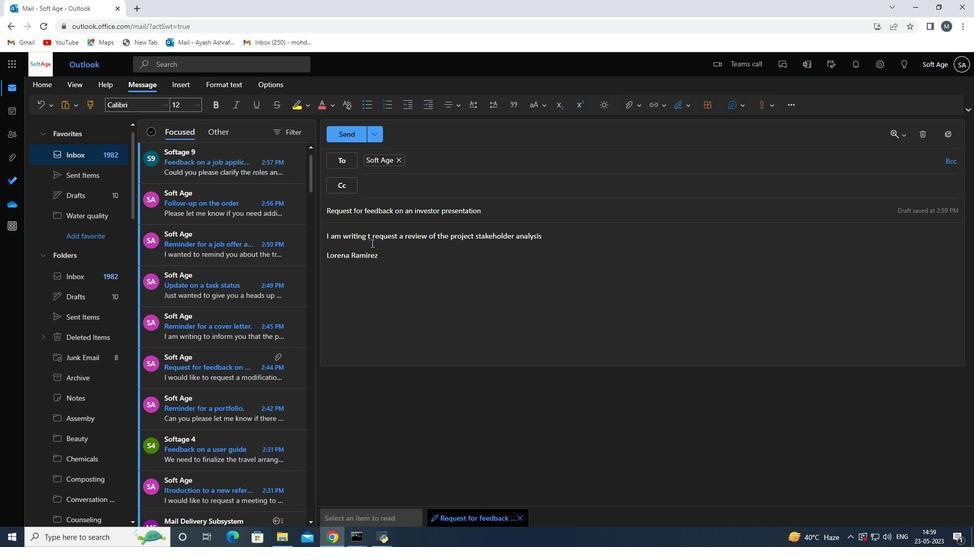 
Action: Mouse pressed left at (371, 239)
Screenshot: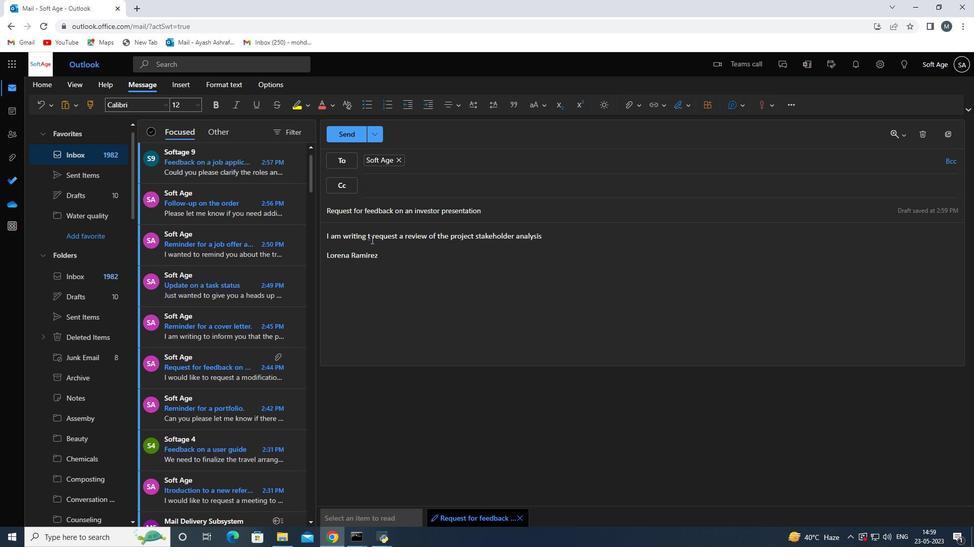 
Action: Mouse moved to (380, 244)
Screenshot: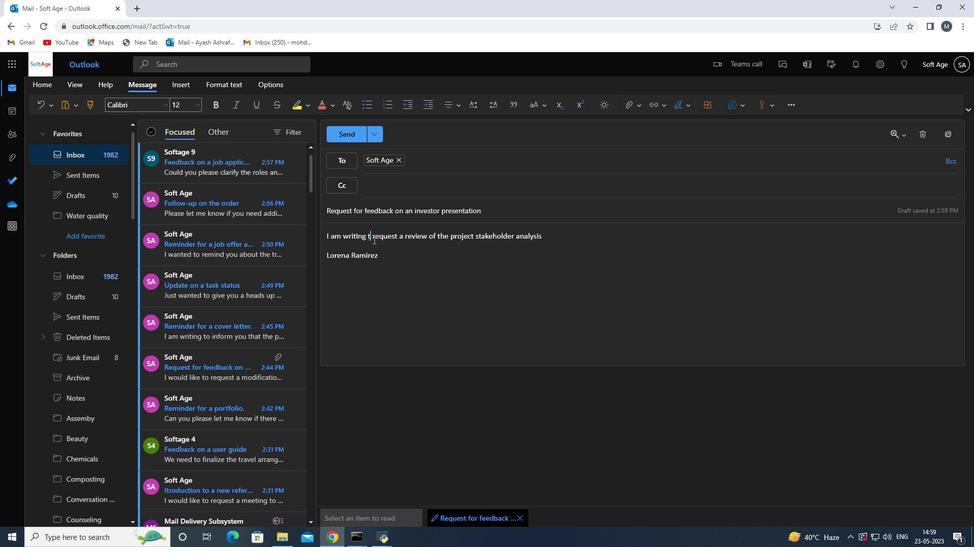 
Action: Key pressed o
Screenshot: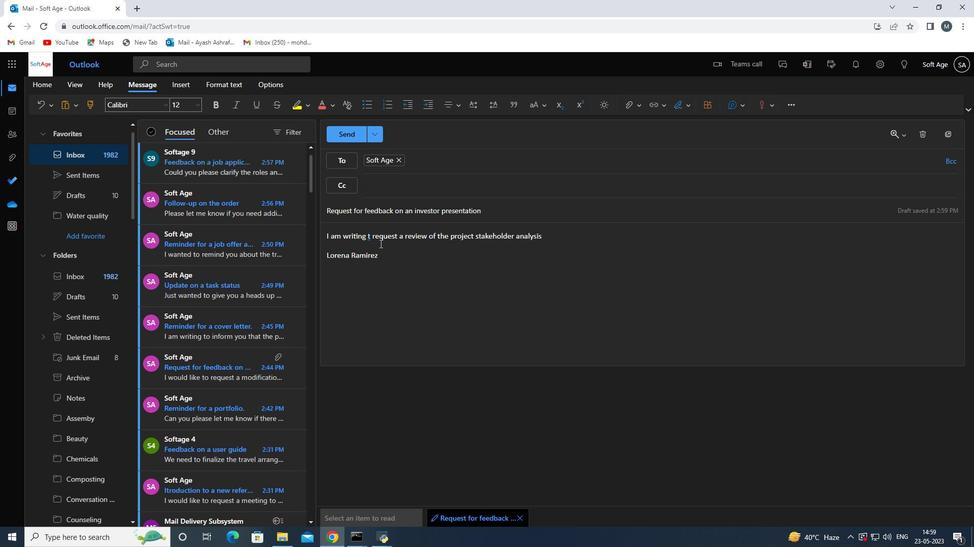
Action: Mouse moved to (411, 279)
Screenshot: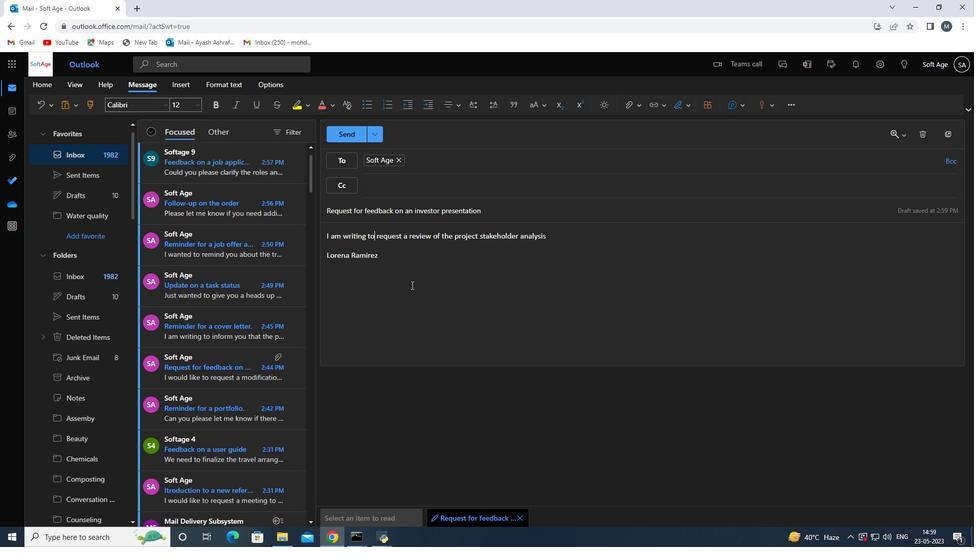 
Action: Mouse pressed left at (411, 279)
Screenshot: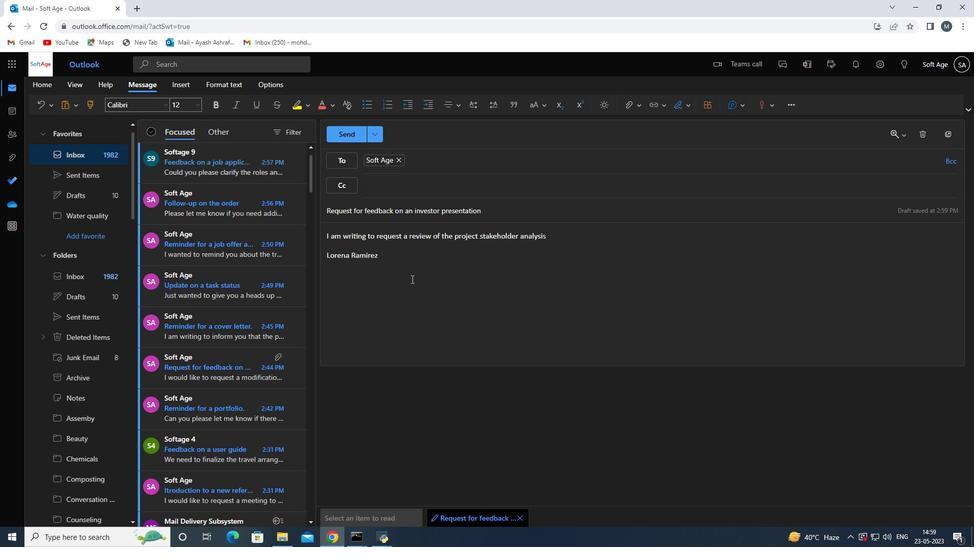 
Action: Mouse moved to (635, 108)
Screenshot: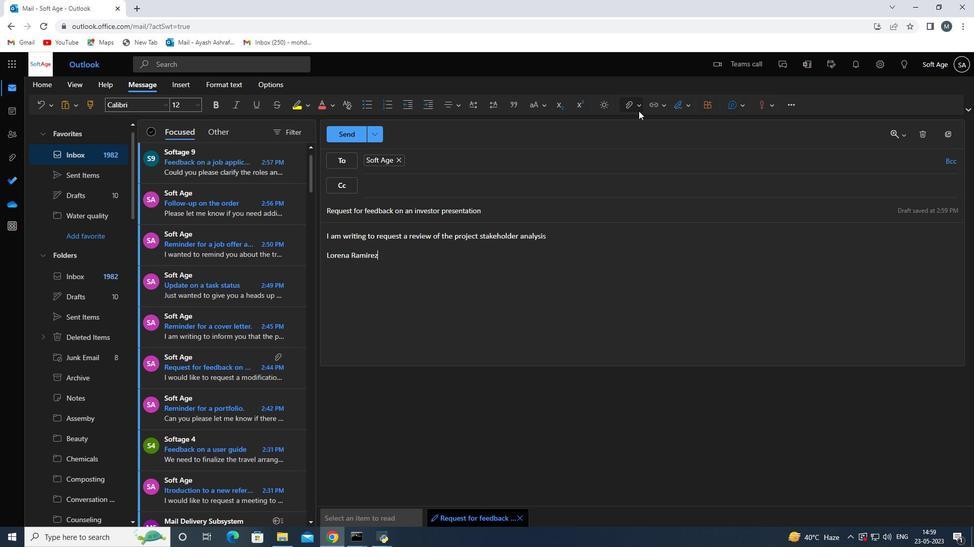 
Action: Mouse pressed left at (635, 108)
Screenshot: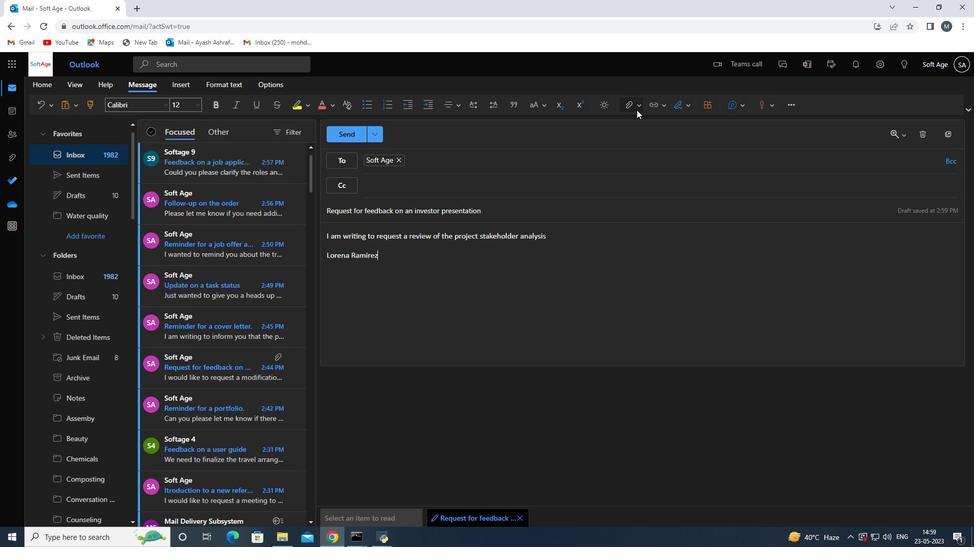 
Action: Mouse moved to (585, 130)
Screenshot: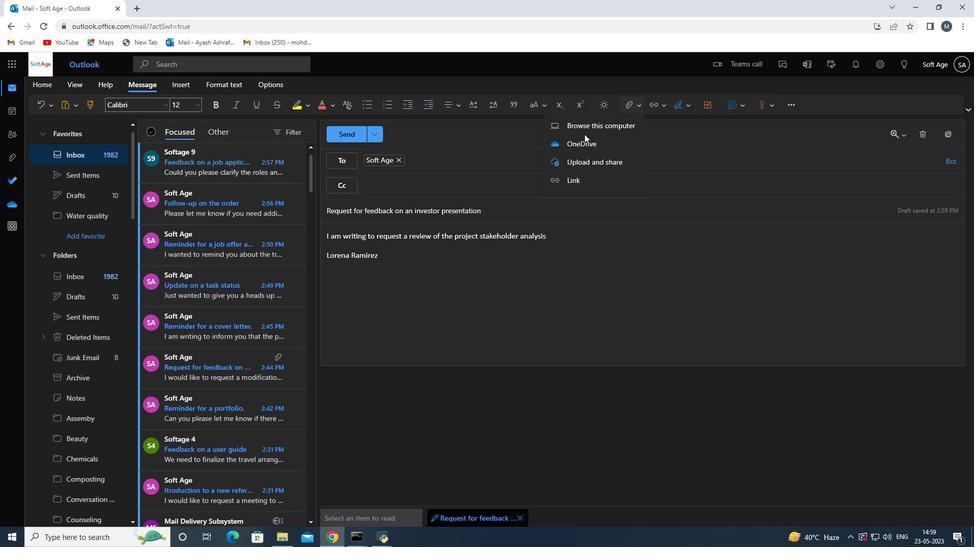 
Action: Mouse pressed left at (585, 130)
Screenshot: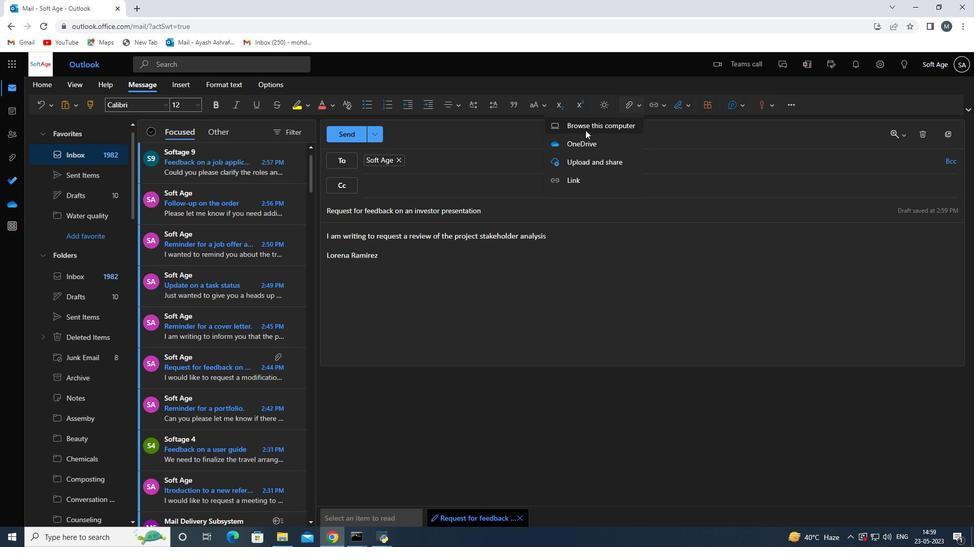 
Action: Mouse moved to (201, 198)
Screenshot: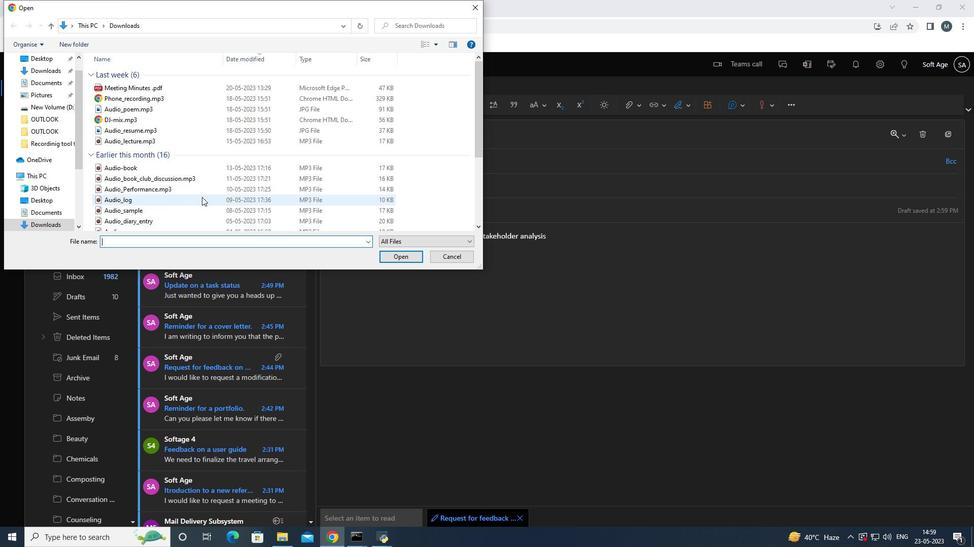 
Action: Mouse pressed left at (201, 198)
Screenshot: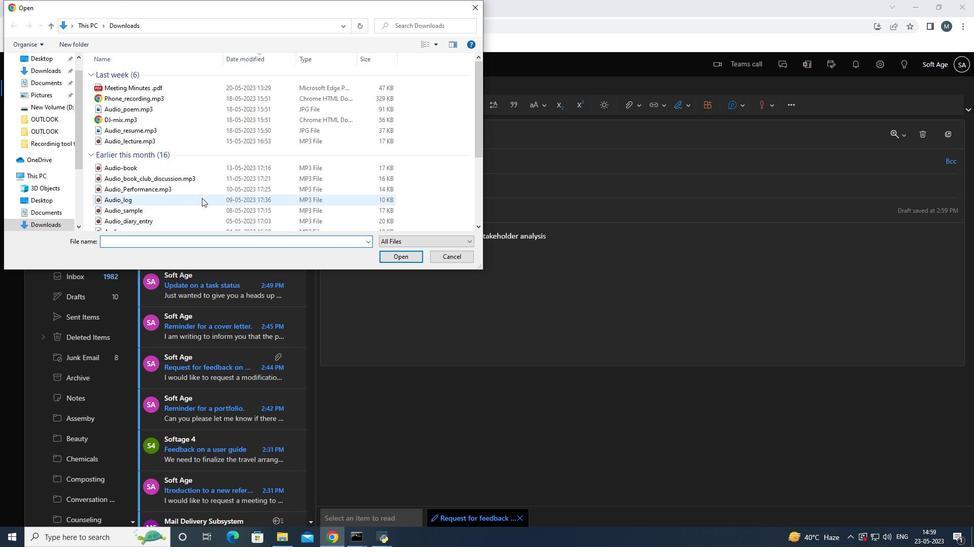 
Action: Mouse pressed right at (201, 198)
Screenshot: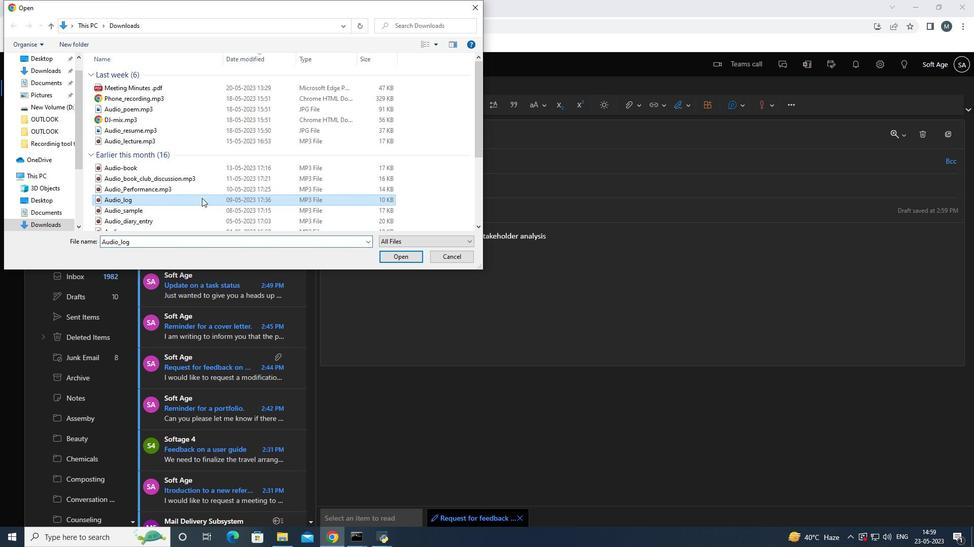 
Action: Mouse moved to (247, 433)
Screenshot: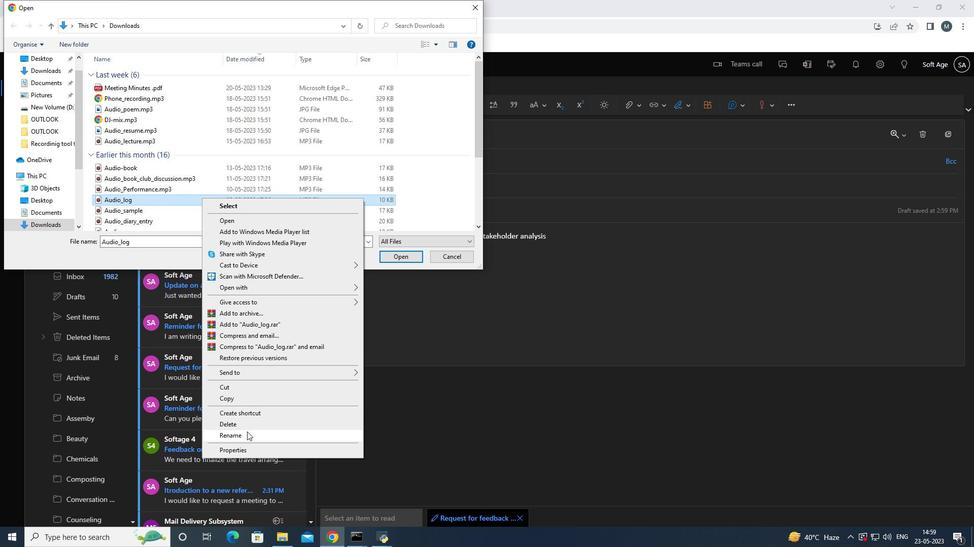 
Action: Mouse pressed left at (247, 433)
Screenshot: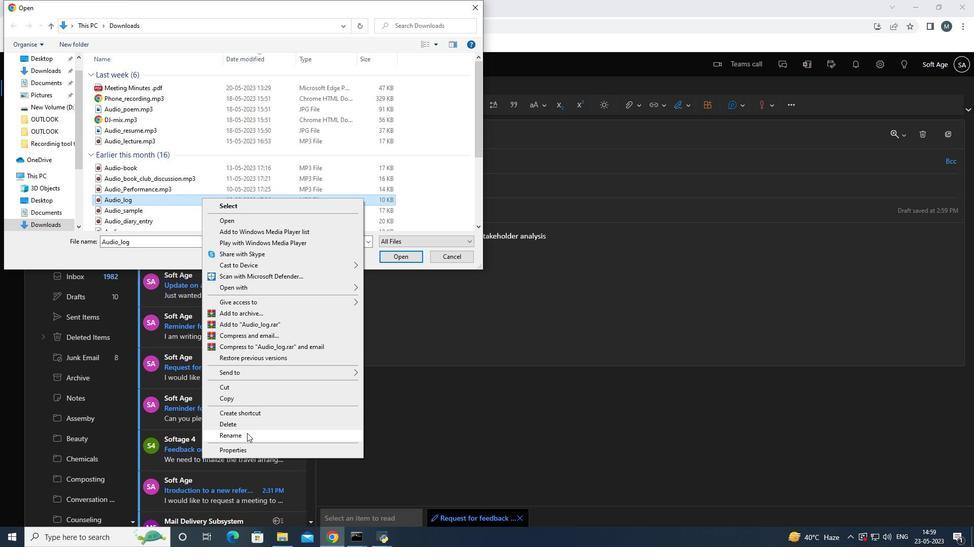 
Action: Mouse moved to (246, 384)
Screenshot: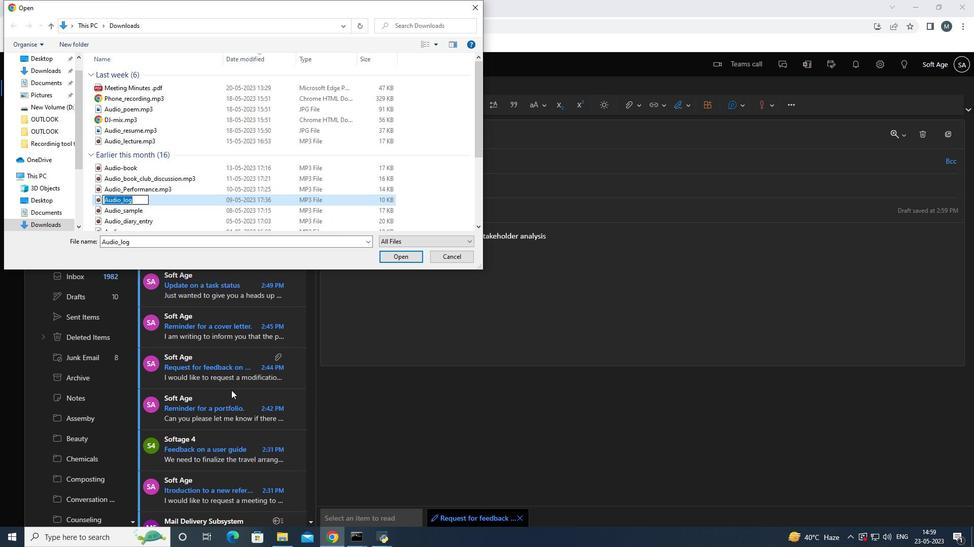 
Action: Key pressed <Key.shift>Audio<Key.shift><Key.shift>_pree<Key.backspace>ss<Key.shift><Key.shift>_release.mp3
Screenshot: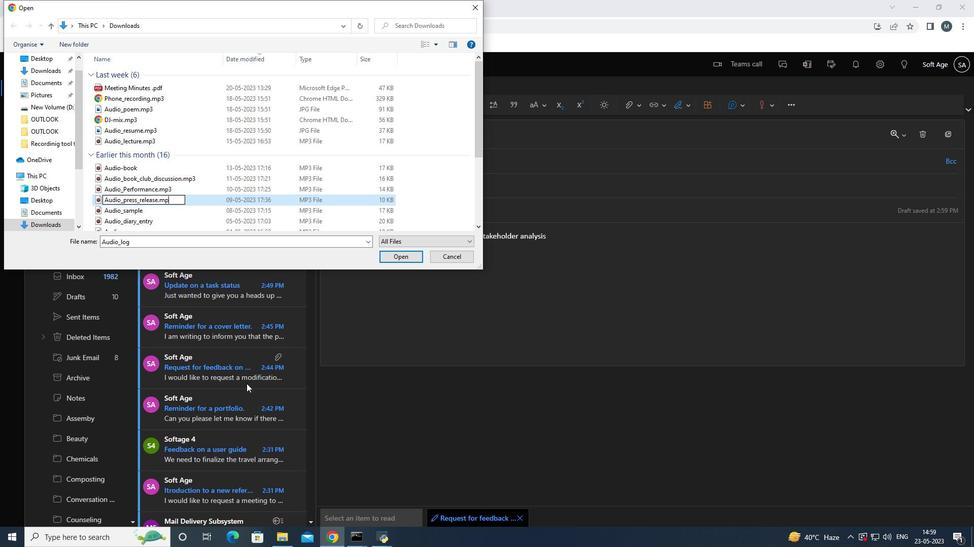 
Action: Mouse moved to (275, 211)
Screenshot: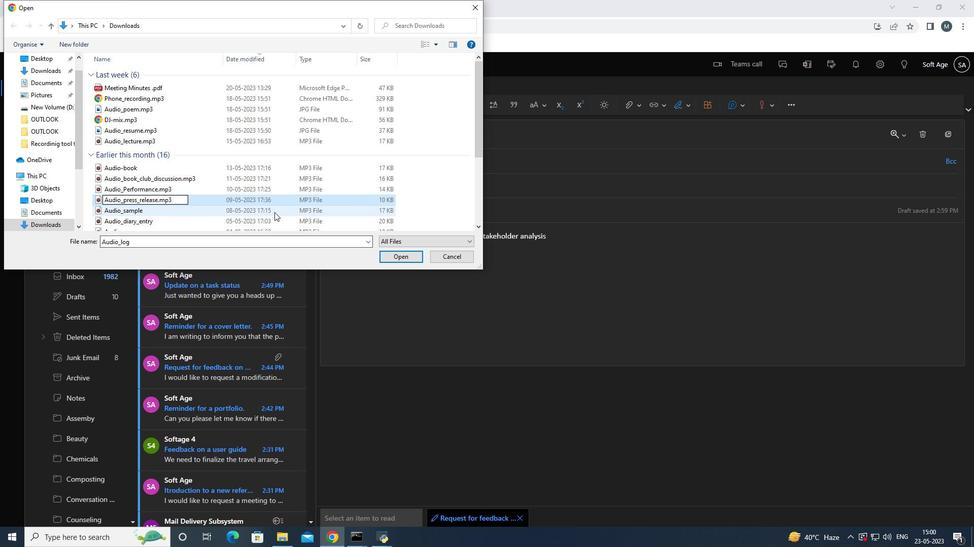
Action: Mouse pressed left at (275, 211)
Screenshot: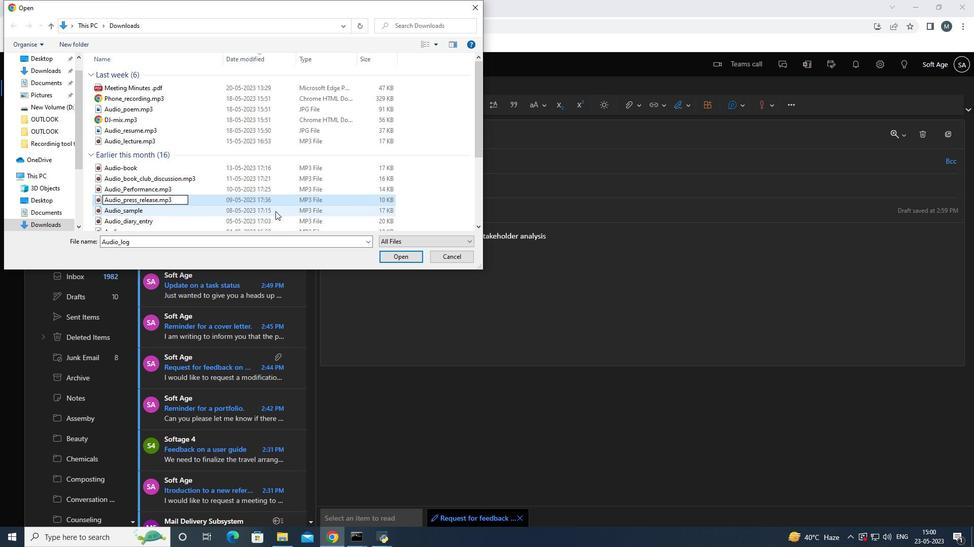 
Action: Mouse moved to (284, 199)
Screenshot: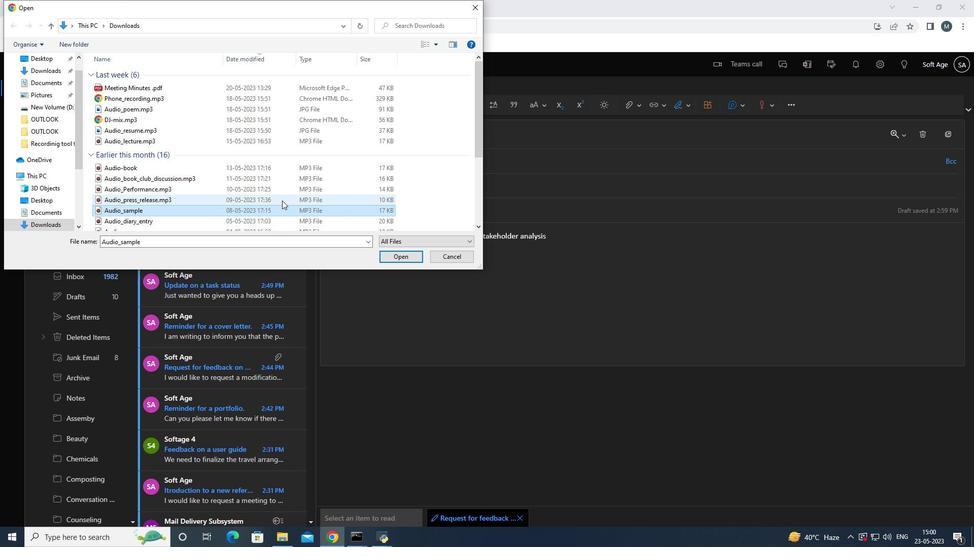 
Action: Mouse pressed left at (284, 199)
Screenshot: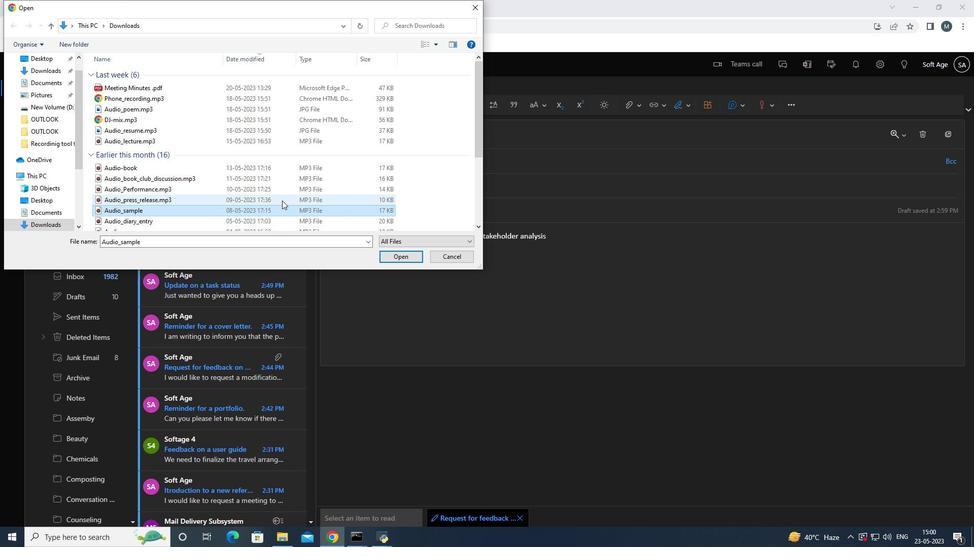 
Action: Mouse moved to (397, 260)
Screenshot: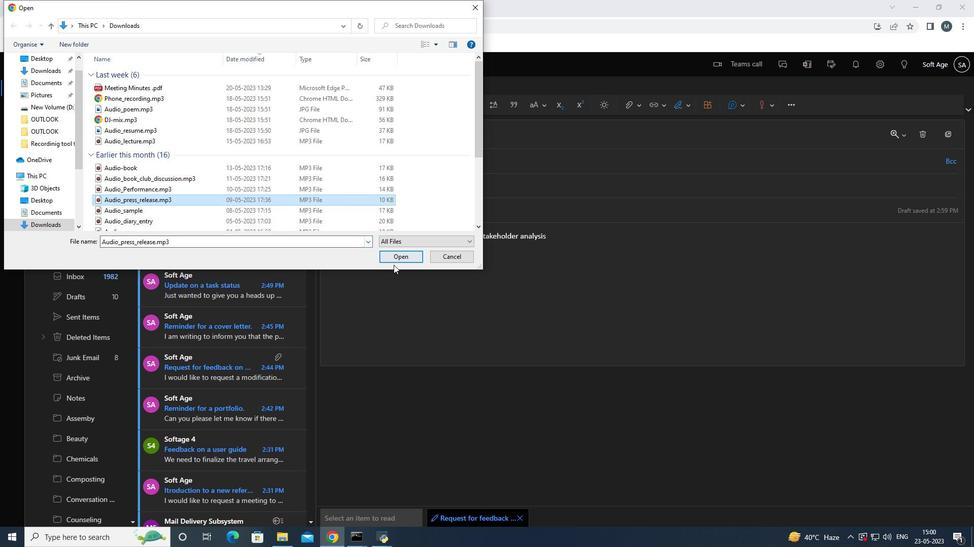 
Action: Mouse pressed left at (397, 260)
Screenshot: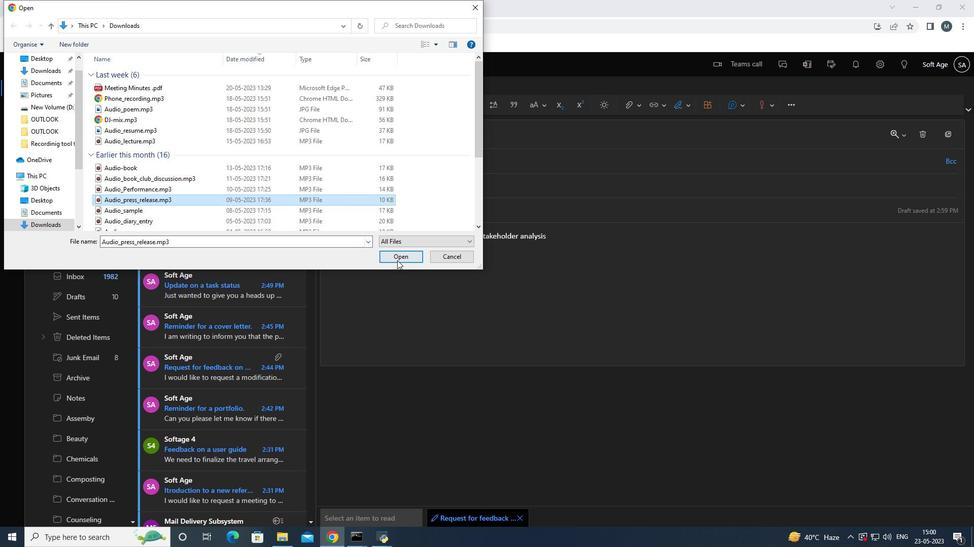 
Action: Mouse moved to (350, 137)
Screenshot: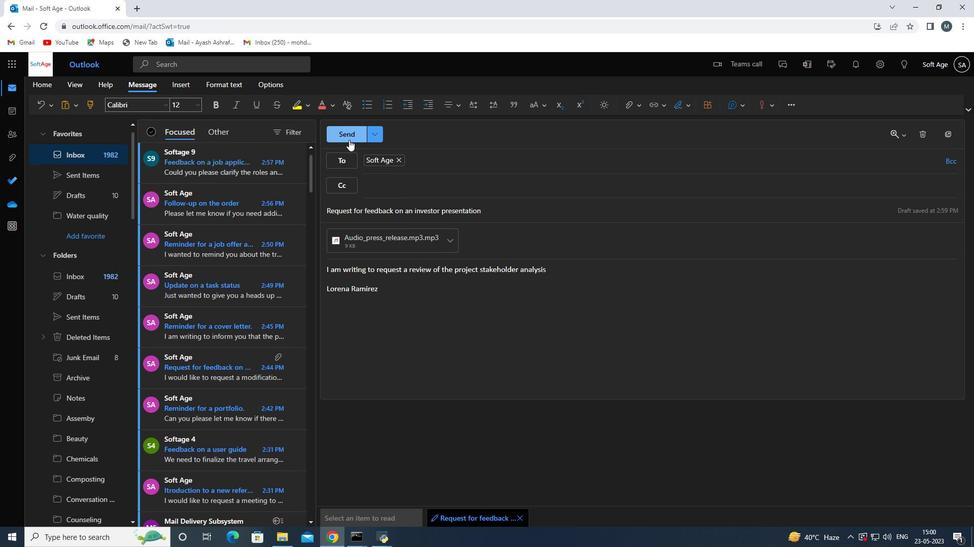 
Action: Mouse pressed left at (350, 137)
Screenshot: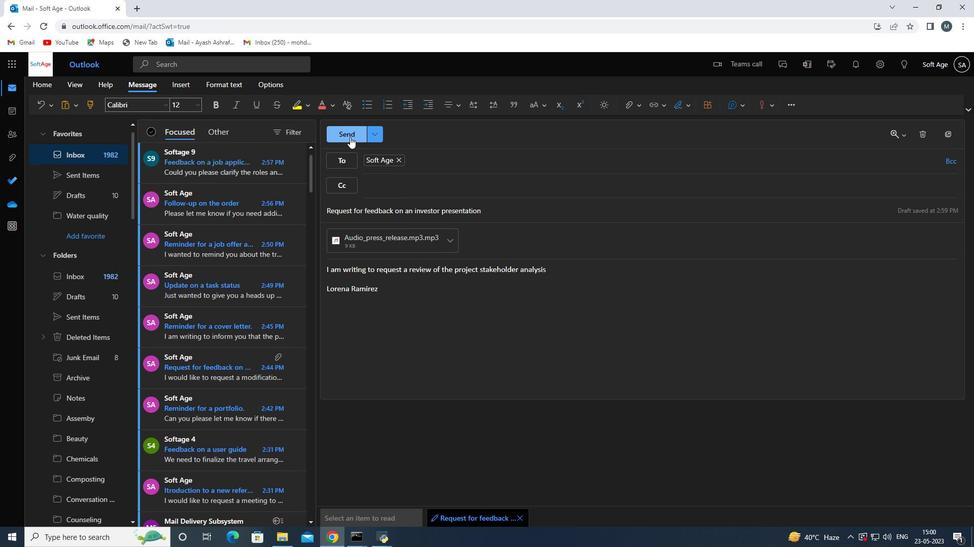
Action: Mouse moved to (130, 303)
Screenshot: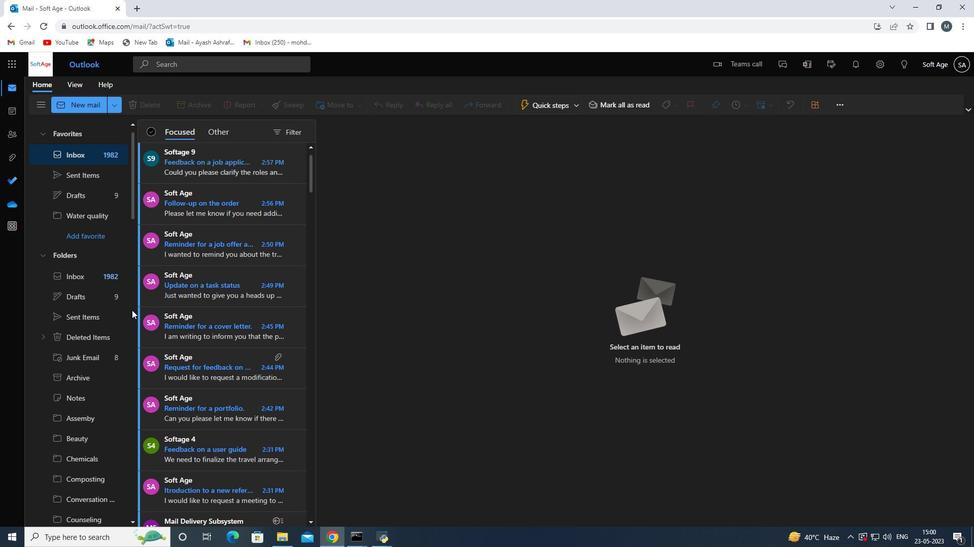 
Action: Mouse scrolled (130, 303) with delta (0, 0)
Screenshot: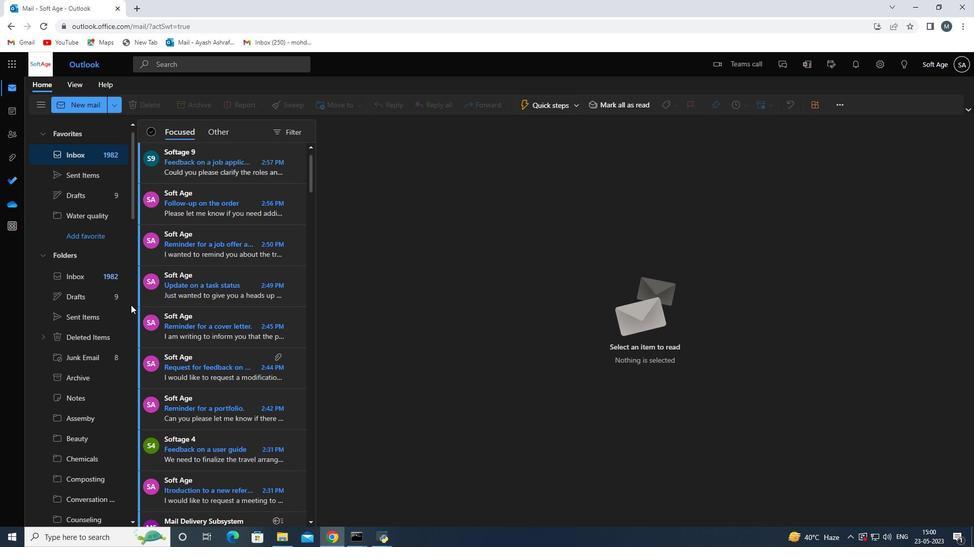 
Action: Mouse scrolled (130, 303) with delta (0, 0)
Screenshot: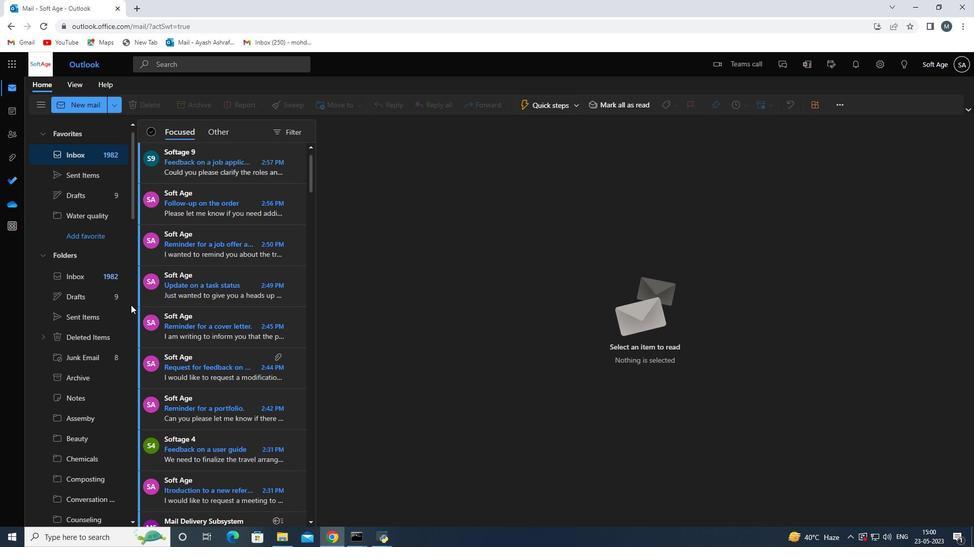 
Action: Mouse scrolled (130, 303) with delta (0, 0)
Screenshot: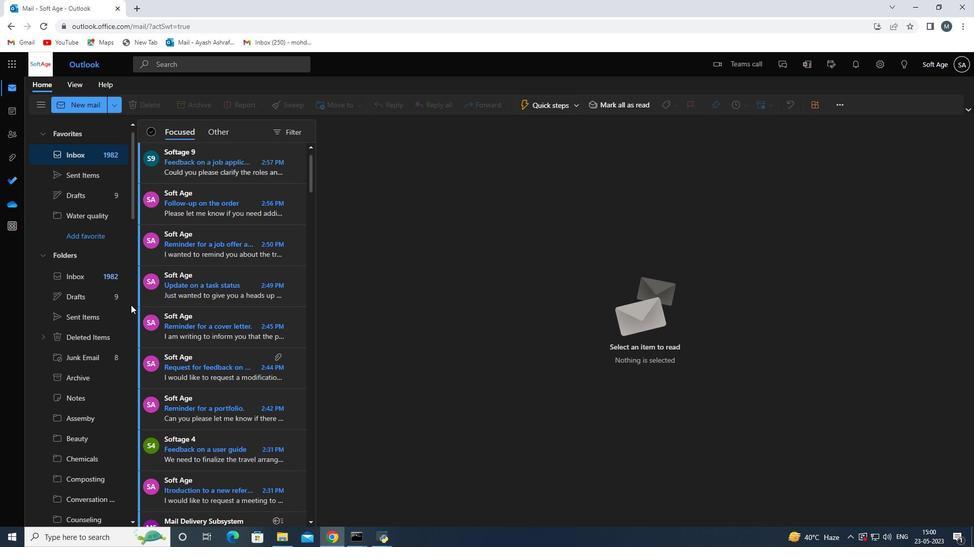 
Action: Mouse moved to (130, 301)
Screenshot: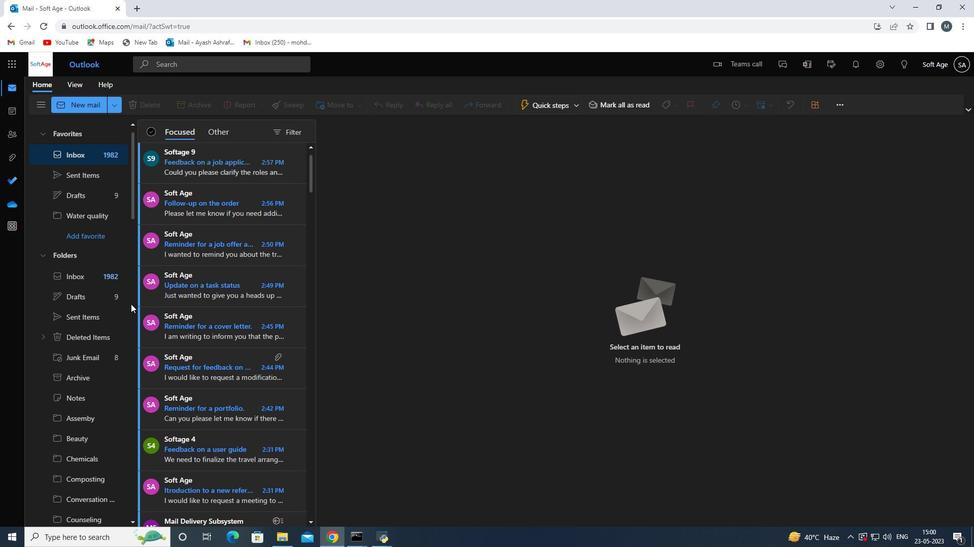 
Action: Mouse scrolled (130, 303) with delta (0, 0)
Screenshot: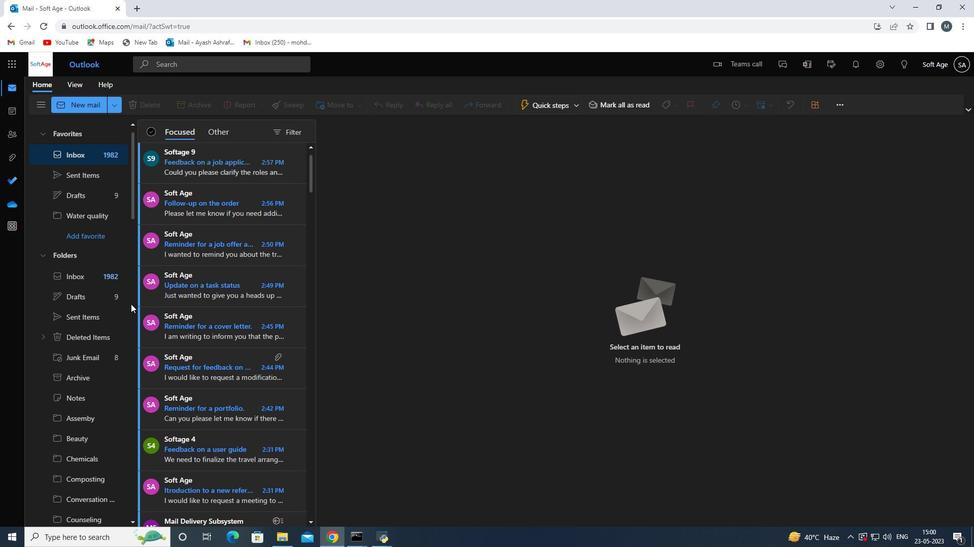 
Action: Mouse moved to (130, 297)
Screenshot: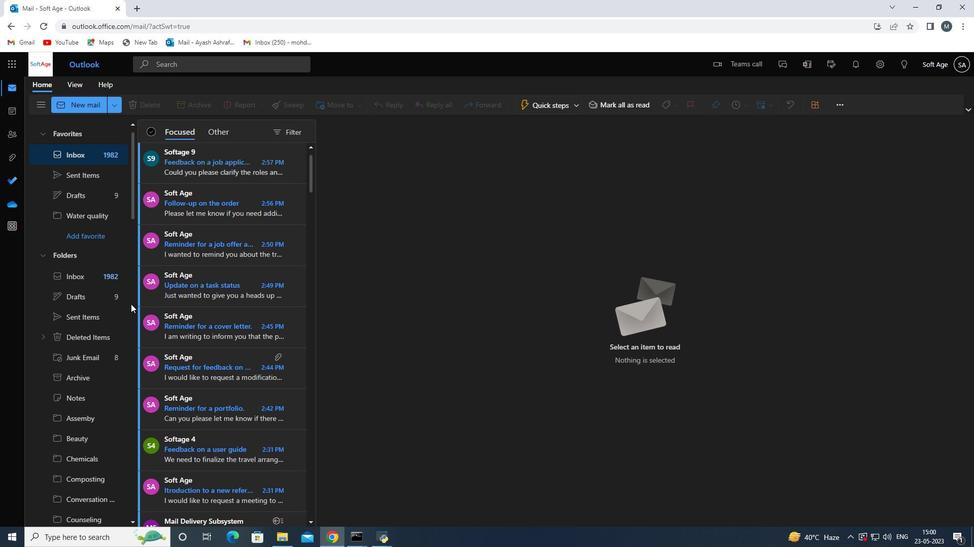 
Action: Mouse scrolled (130, 303) with delta (0, 0)
Screenshot: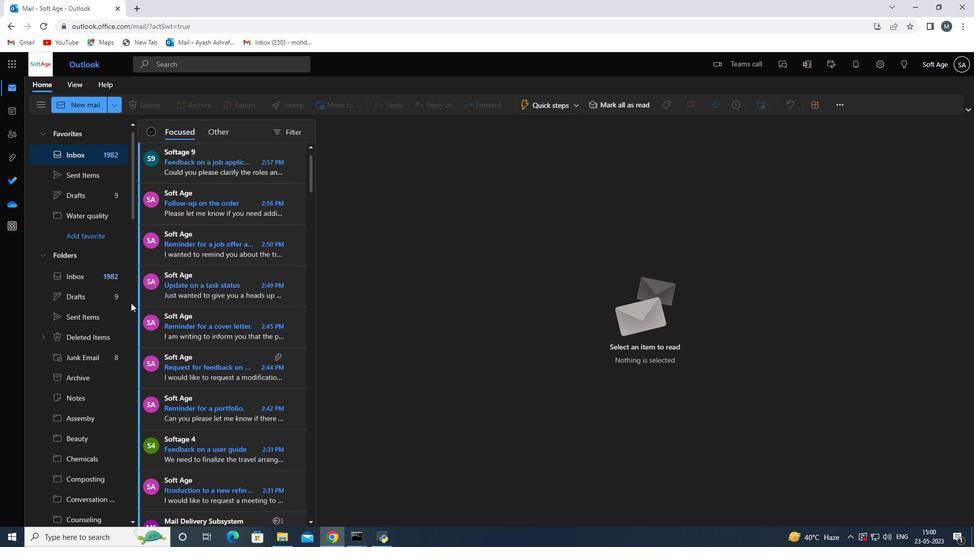 
Action: Mouse moved to (89, 175)
Screenshot: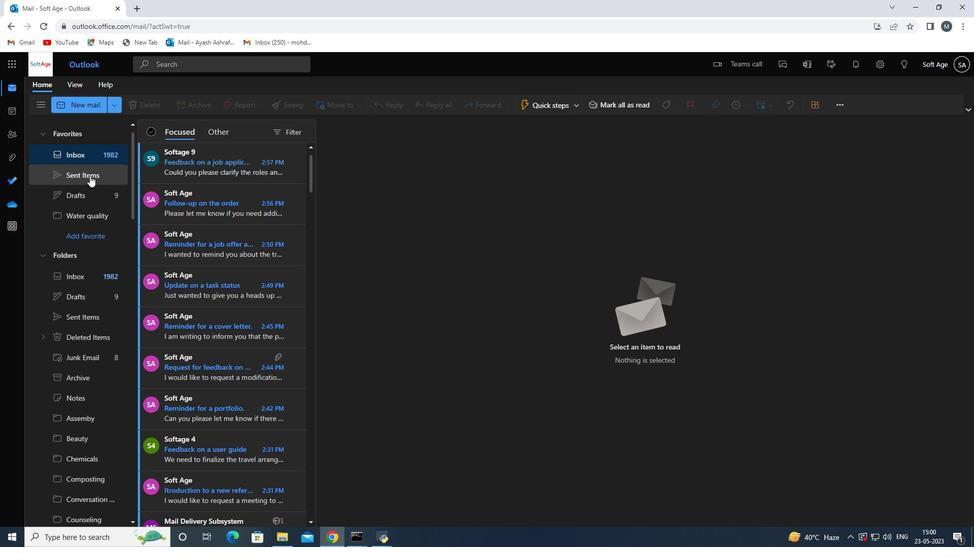 
Action: Mouse pressed left at (89, 175)
Screenshot: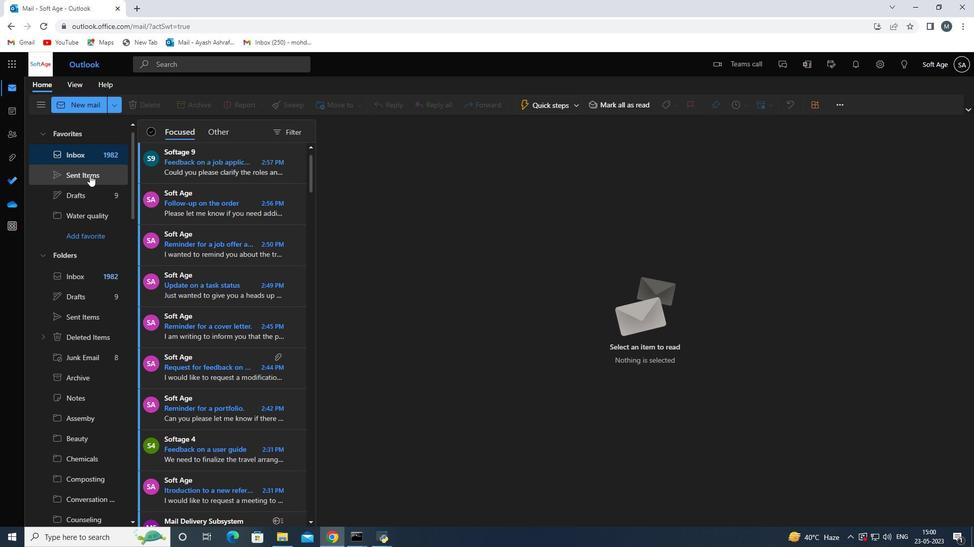 
Action: Mouse moved to (212, 179)
Screenshot: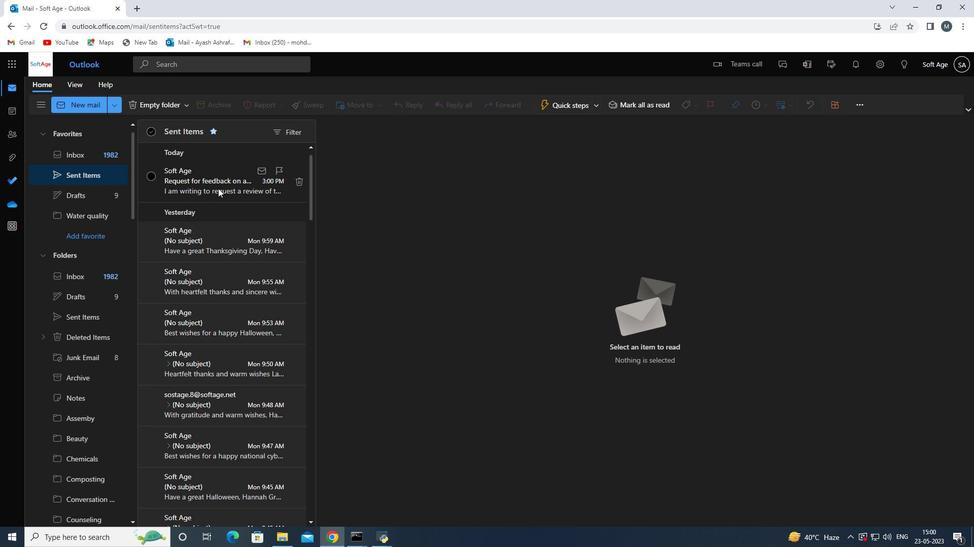
Action: Mouse pressed left at (212, 179)
Screenshot: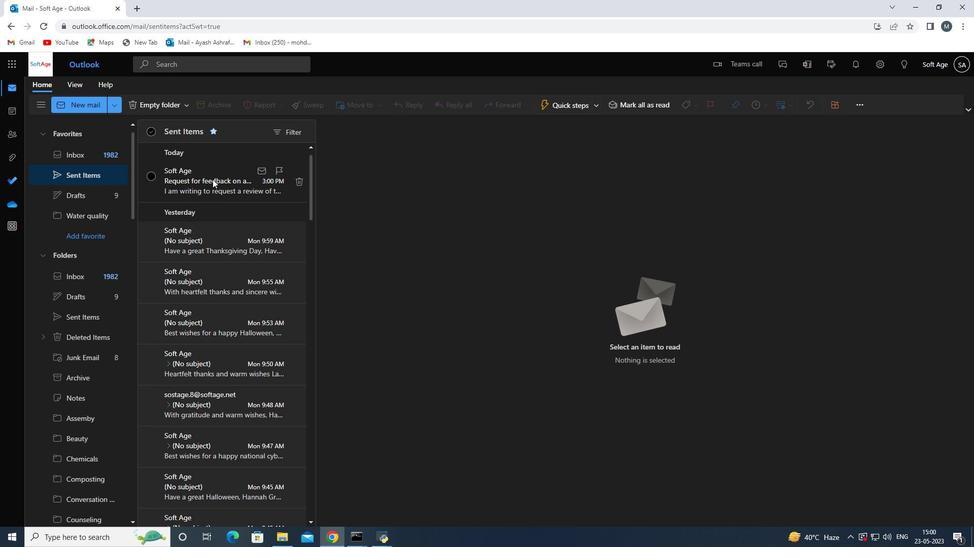 
Action: Mouse moved to (351, 109)
Screenshot: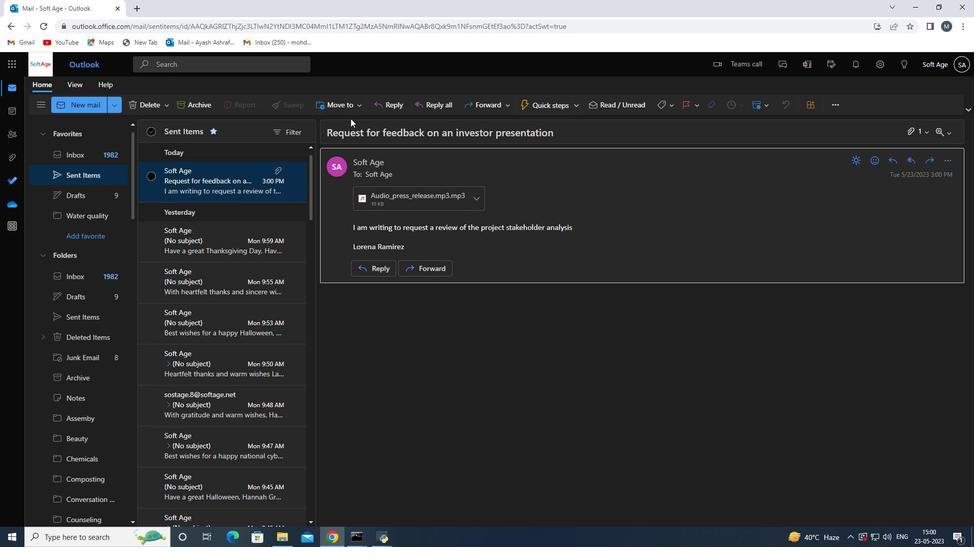 
Action: Mouse pressed left at (351, 109)
Screenshot: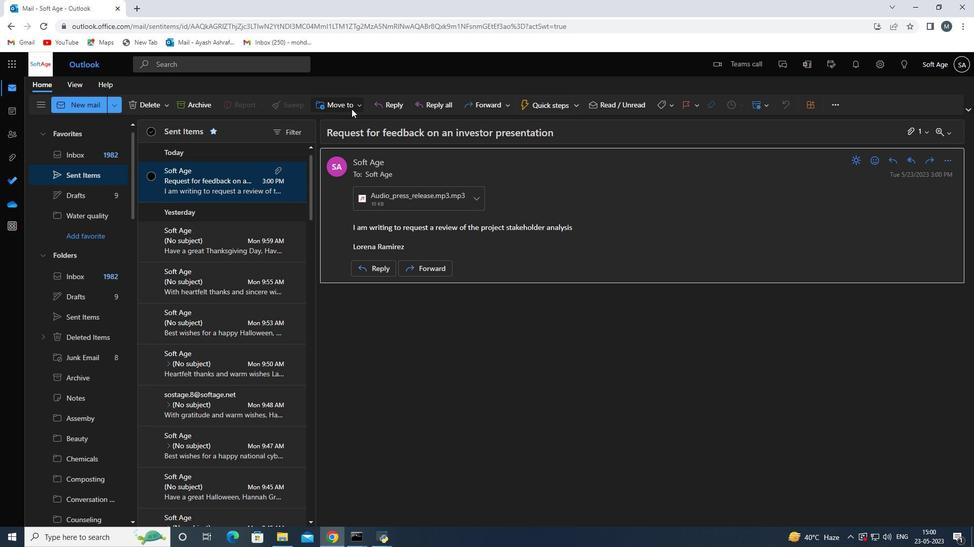 
Action: Mouse moved to (370, 126)
Screenshot: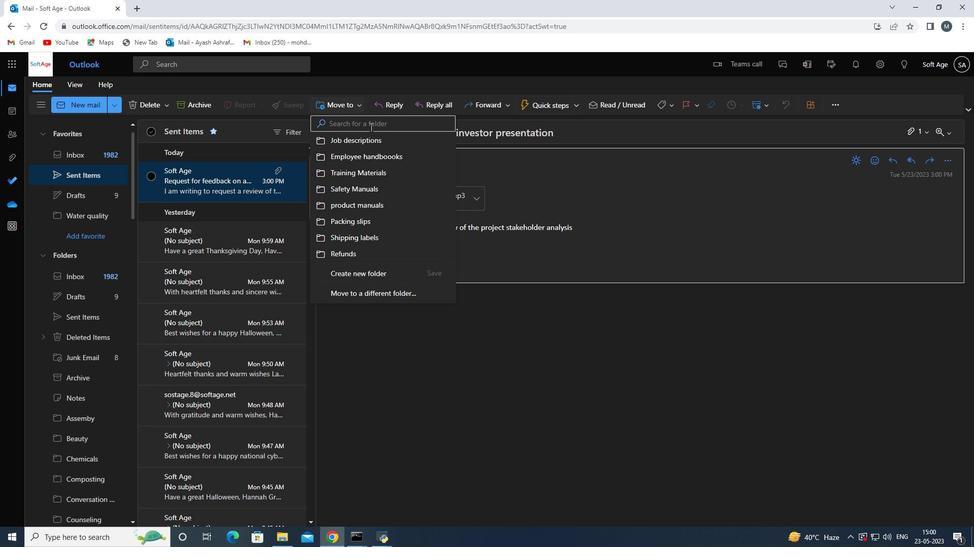 
Action: Mouse pressed left at (370, 126)
Screenshot: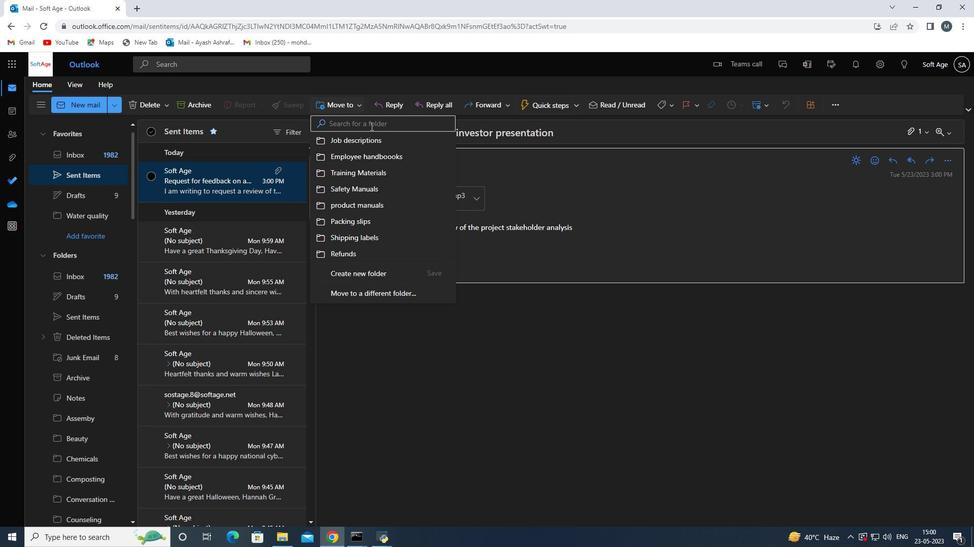 
Action: Key pressed <Key.shift><Key.shift><Key.shift><Key.shift>Perormance<Key.space>
Screenshot: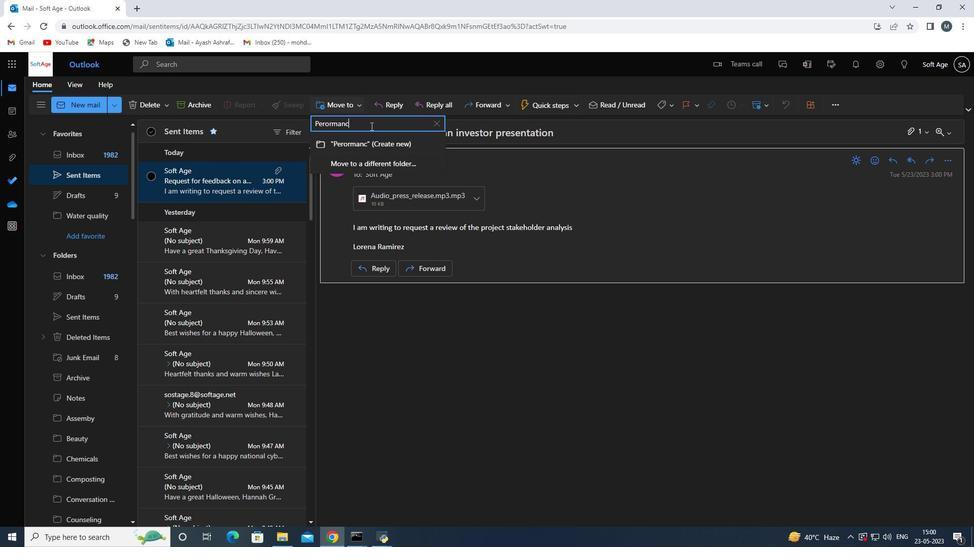 
Action: Mouse moved to (375, 128)
Screenshot: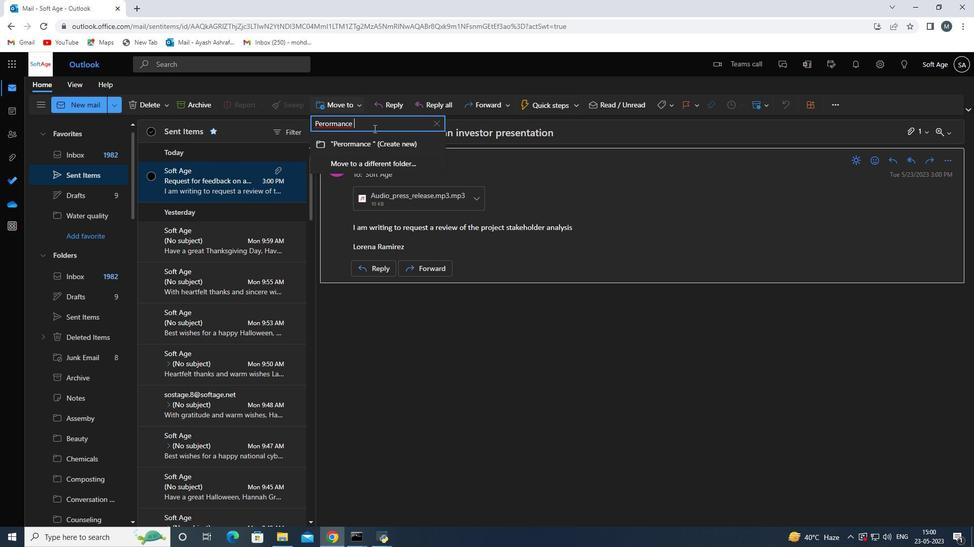 
Action: Key pressed metrics<Key.space>
Screenshot: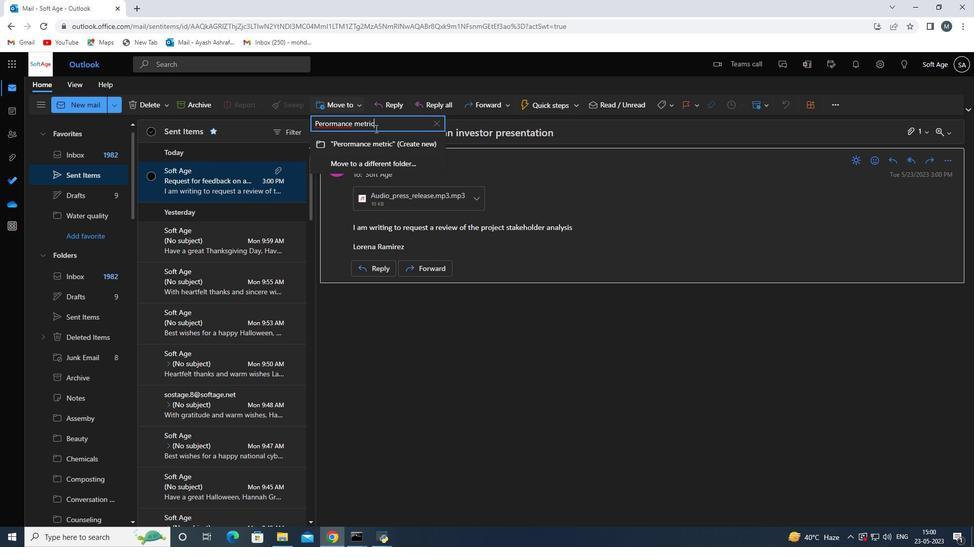 
Action: Mouse moved to (383, 146)
Screenshot: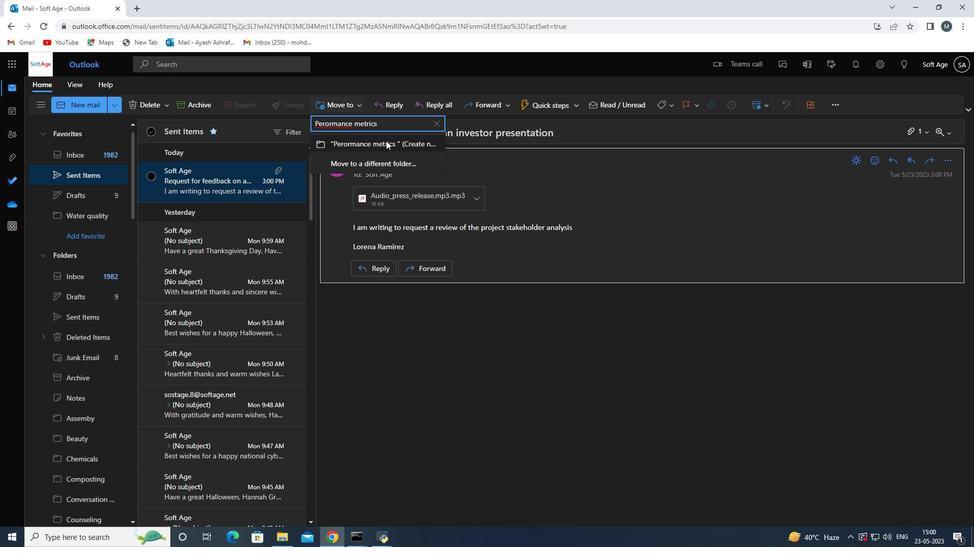 
Action: Mouse pressed left at (383, 146)
Screenshot: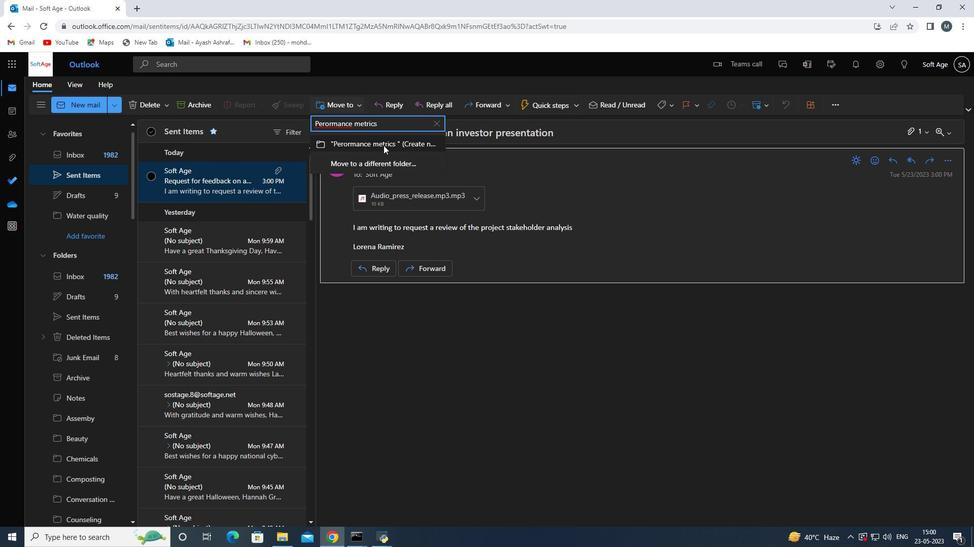 
Action: Mouse moved to (499, 172)
Screenshot: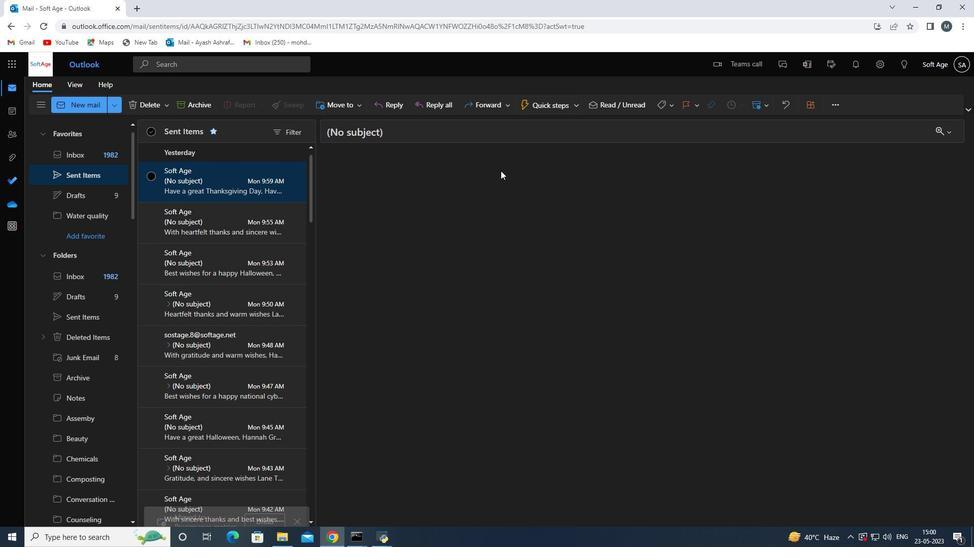 
